 Task: In the event  named  Third Product Development Meeting, Set a range of dates when you can accept meetings  '7 Jul â€" 5 Aug 2023'. Select a duration of  15 min. Select working hours  	_x000D_
MON- SAT 9:00am â€" 5:00pm. Add time before or after your events  as 5 min. Set the frequency of available time slots for invitees as  10 min. Set the minimum notice period and maximum events allowed per day as  167 hours and 4. , logged in from the account softage.4@softage.net and add another guest for the event, softage.3@softage.net
Action: Mouse pressed left at (472, 210)
Screenshot: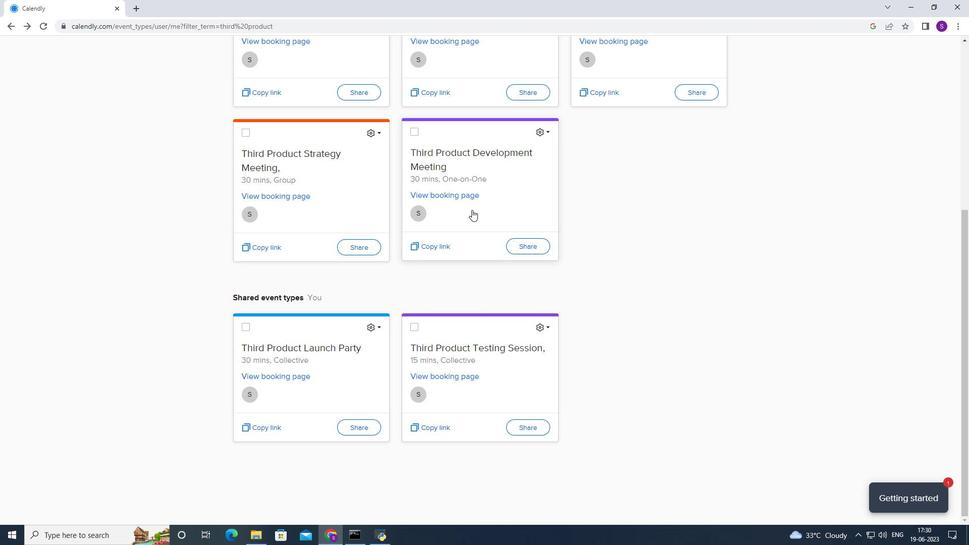 
Action: Mouse moved to (258, 287)
Screenshot: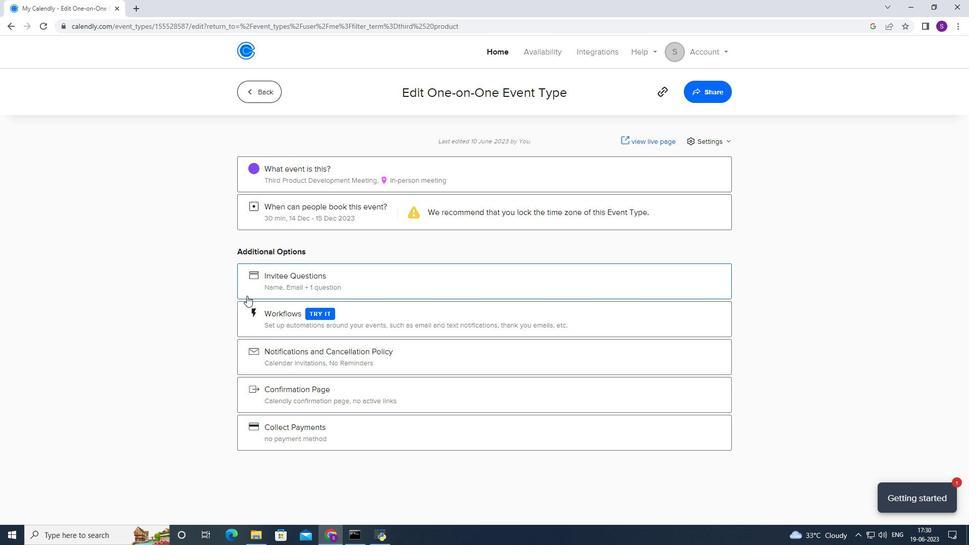 
Action: Mouse scrolled (258, 287) with delta (0, 0)
Screenshot: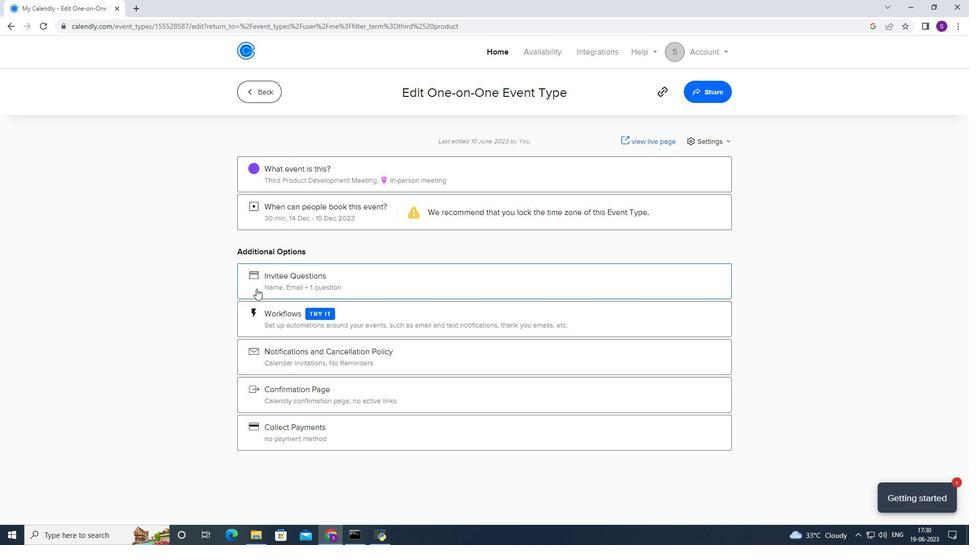 
Action: Mouse moved to (258, 287)
Screenshot: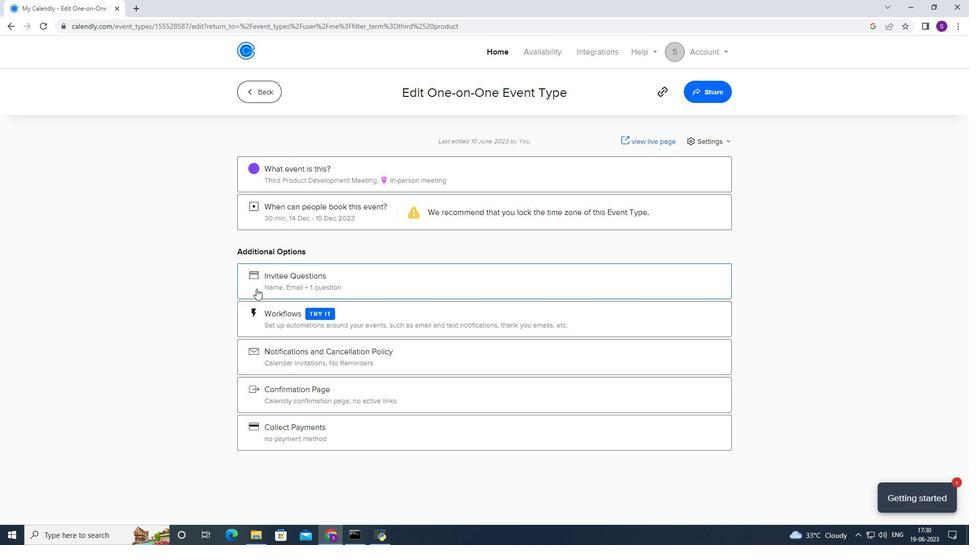 
Action: Mouse scrolled (258, 287) with delta (0, 0)
Screenshot: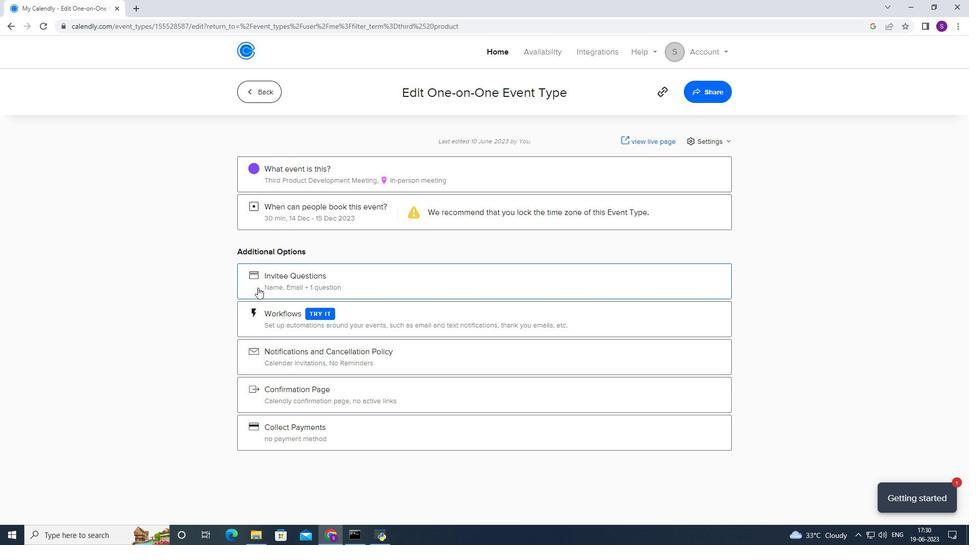 
Action: Mouse moved to (309, 213)
Screenshot: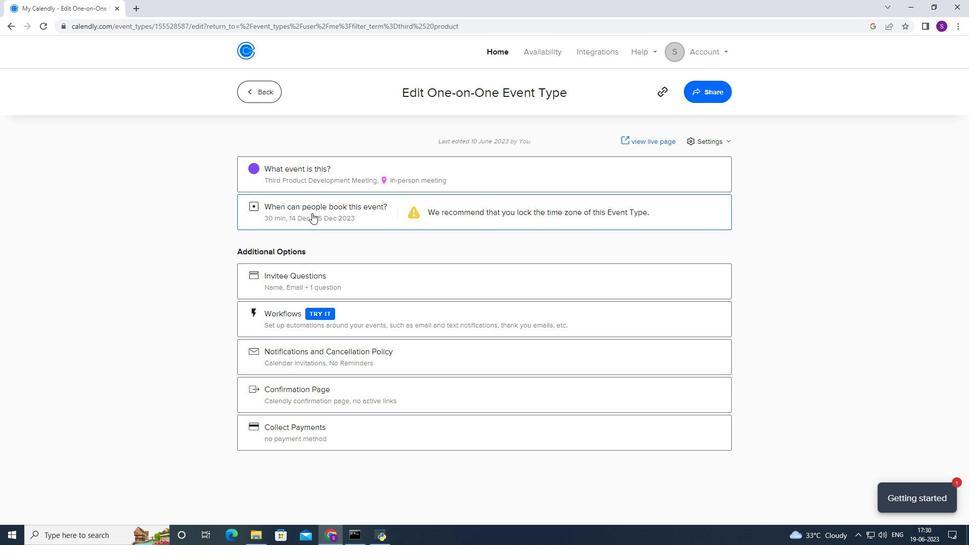 
Action: Mouse pressed left at (310, 213)
Screenshot: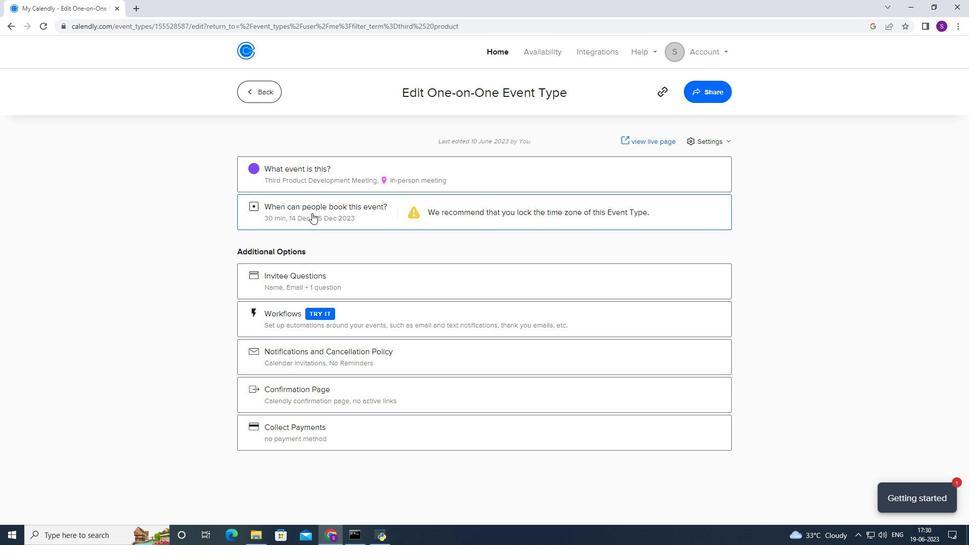 
Action: Mouse moved to (371, 343)
Screenshot: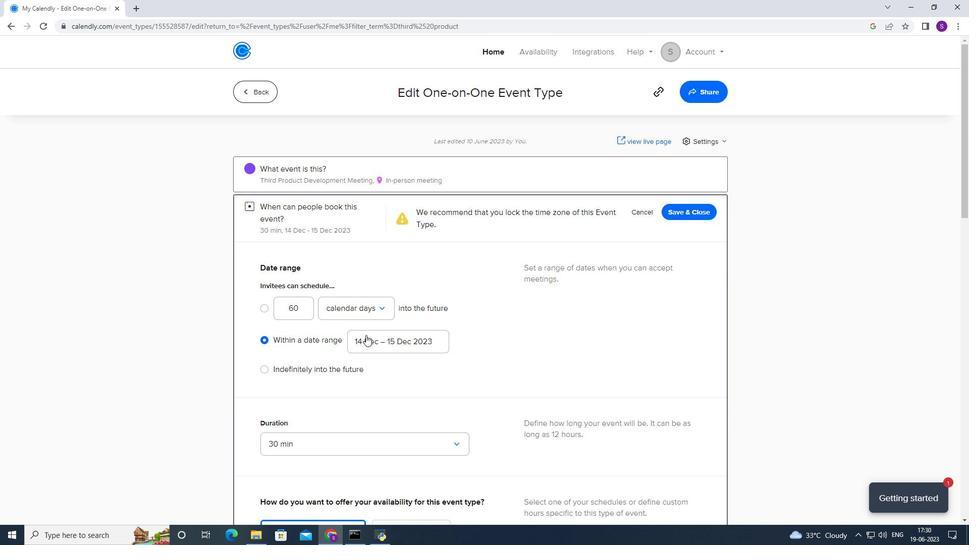 
Action: Mouse pressed left at (371, 343)
Screenshot: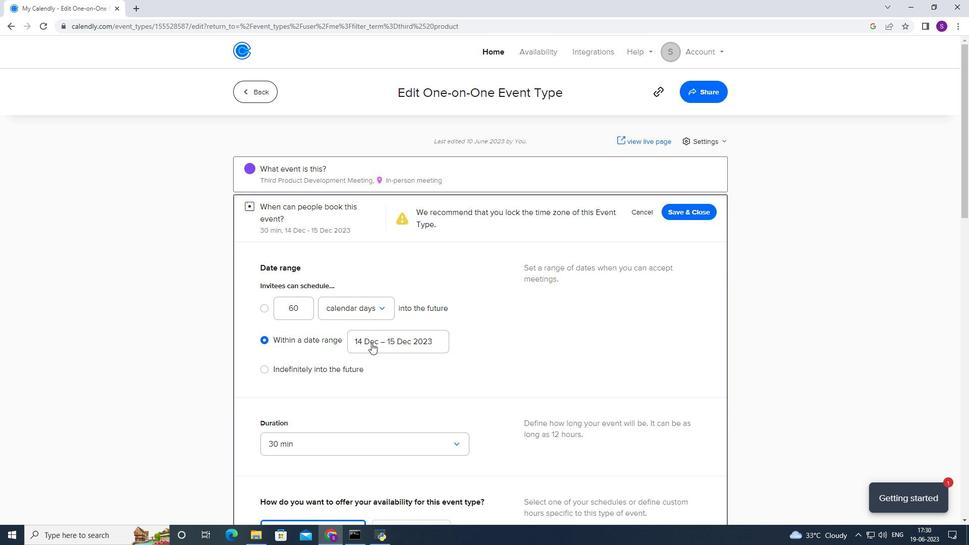 
Action: Mouse moved to (424, 157)
Screenshot: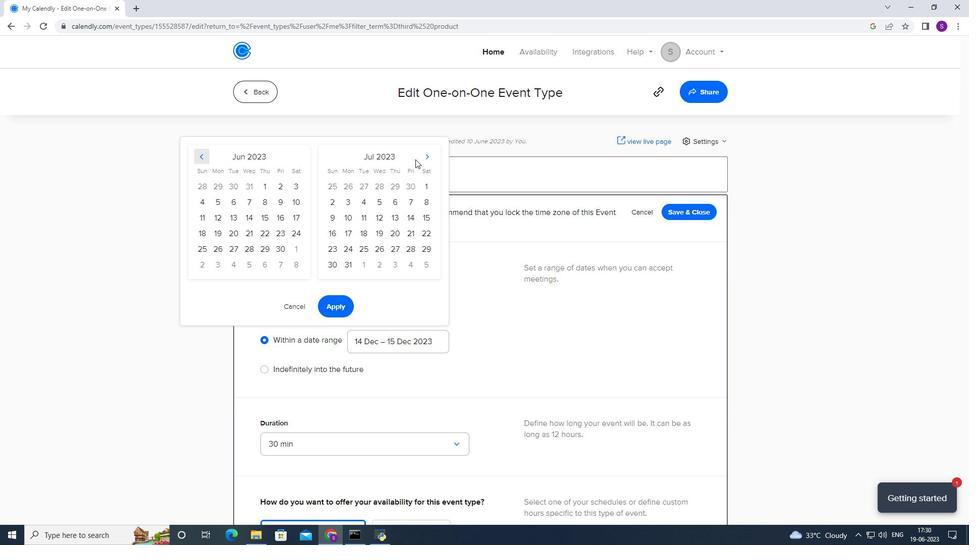 
Action: Mouse pressed left at (424, 157)
Screenshot: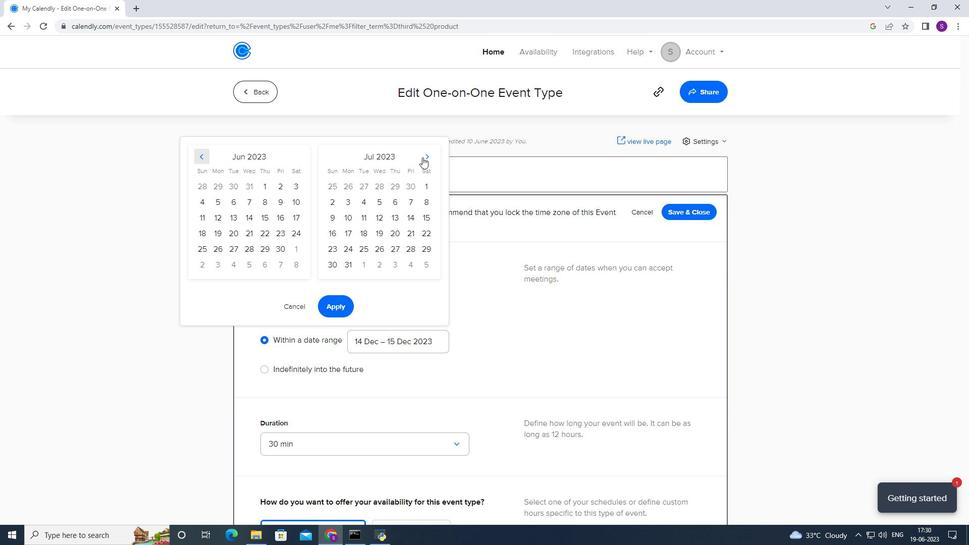 
Action: Mouse moved to (286, 204)
Screenshot: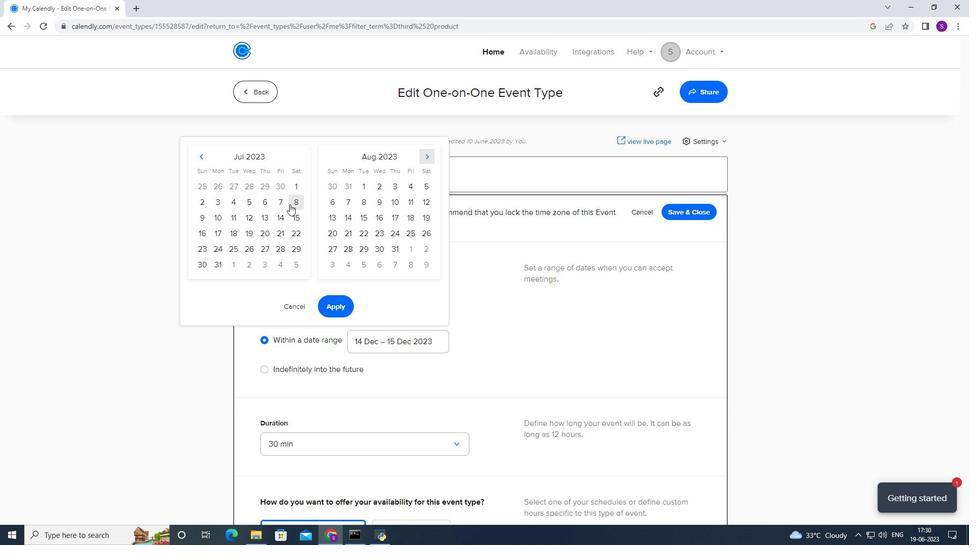 
Action: Mouse pressed left at (286, 204)
Screenshot: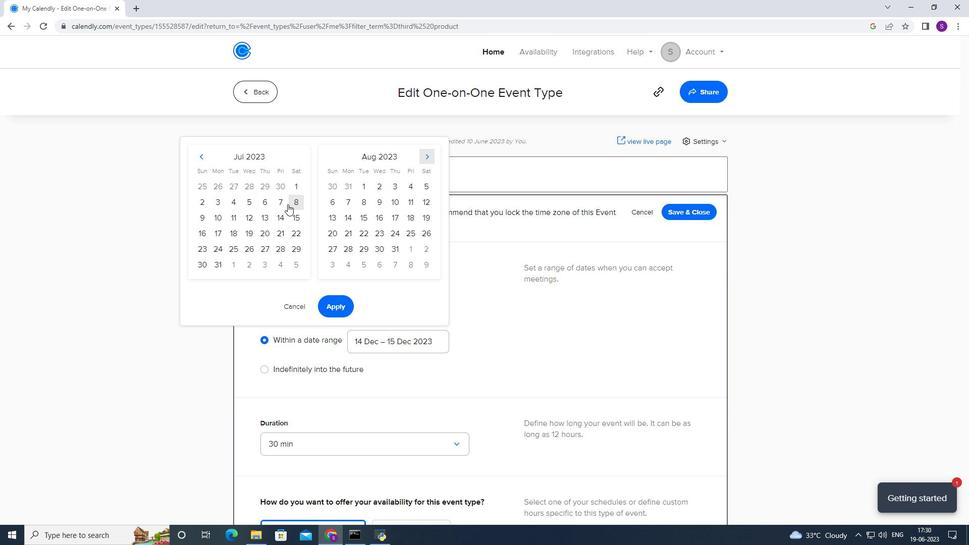 
Action: Mouse moved to (425, 182)
Screenshot: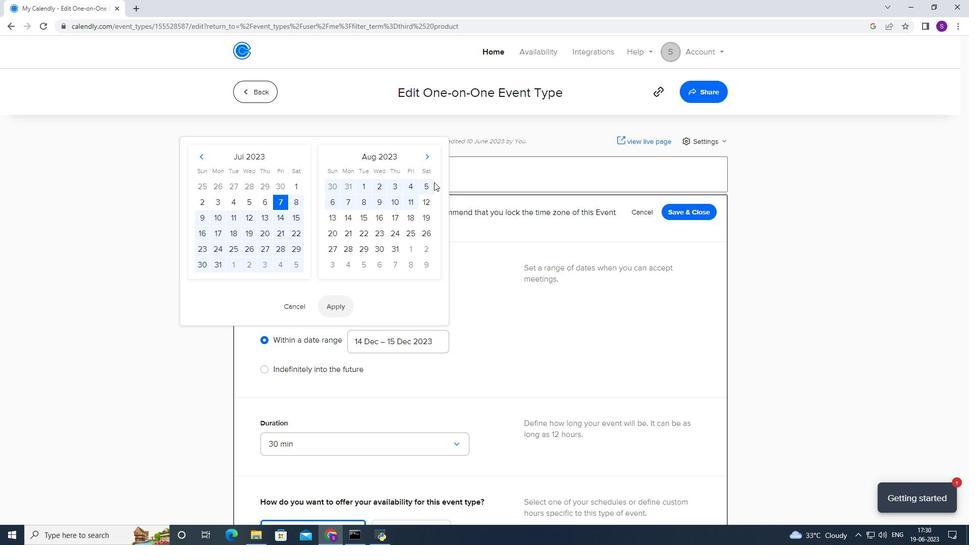
Action: Mouse pressed left at (425, 182)
Screenshot: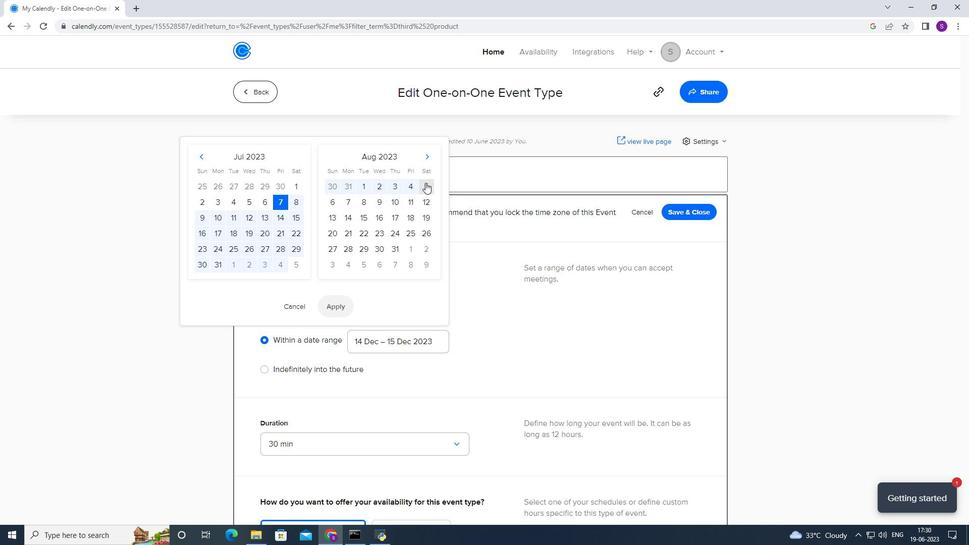 
Action: Mouse moved to (344, 298)
Screenshot: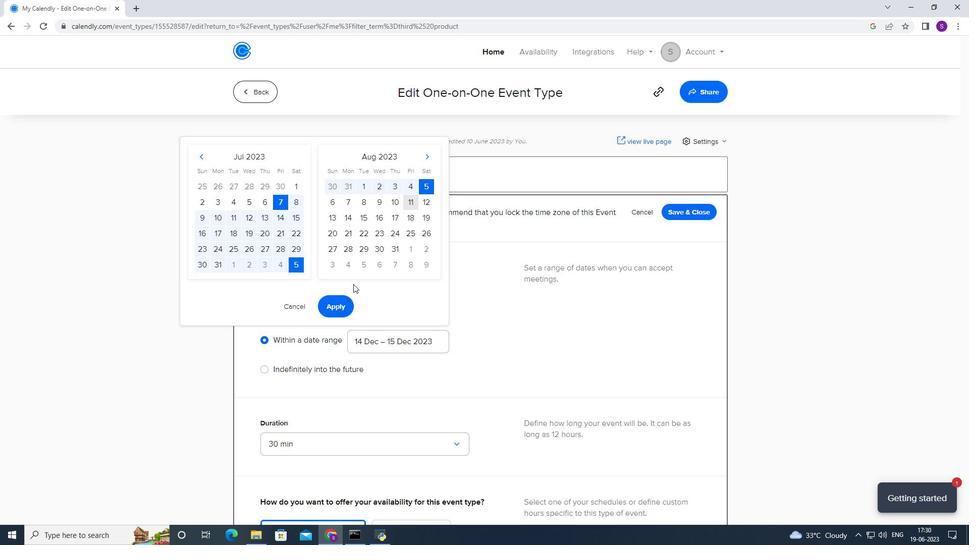 
Action: Mouse pressed left at (344, 298)
Screenshot: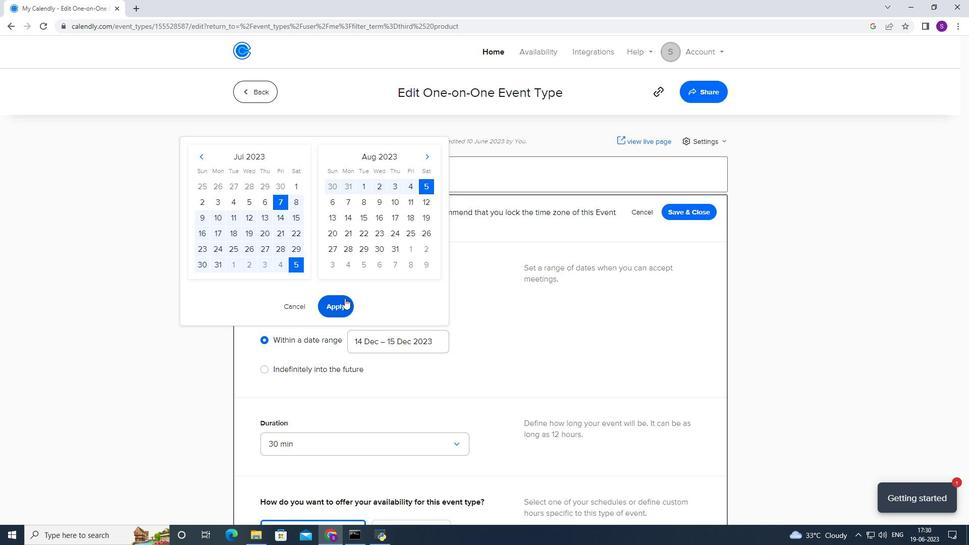 
Action: Mouse moved to (344, 298)
Screenshot: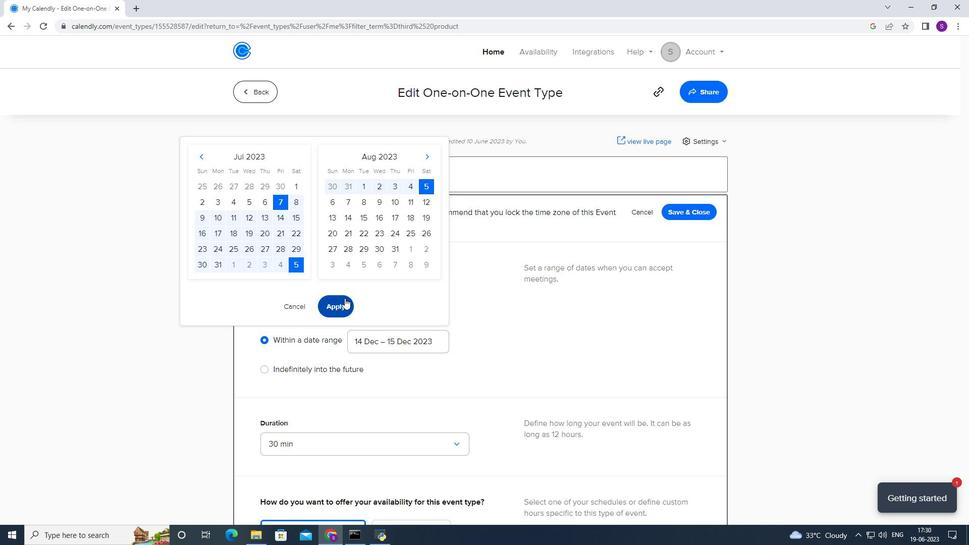 
Action: Mouse scrolled (344, 298) with delta (0, 0)
Screenshot: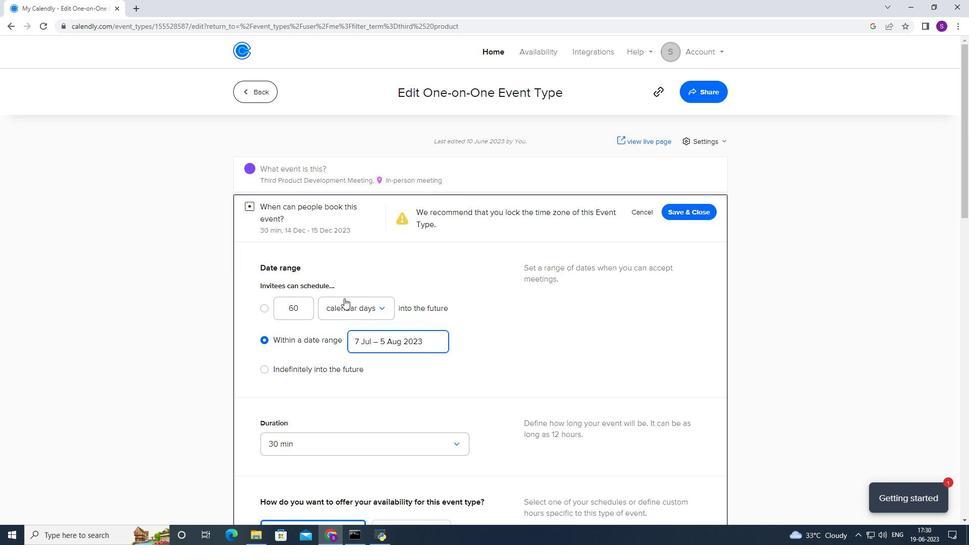 
Action: Mouse scrolled (344, 298) with delta (0, 0)
Screenshot: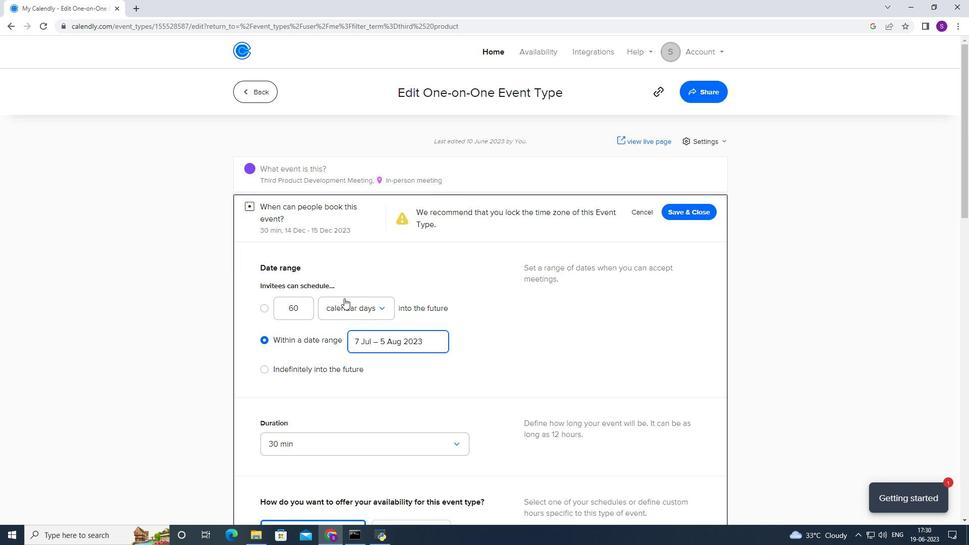 
Action: Mouse scrolled (344, 298) with delta (0, 0)
Screenshot: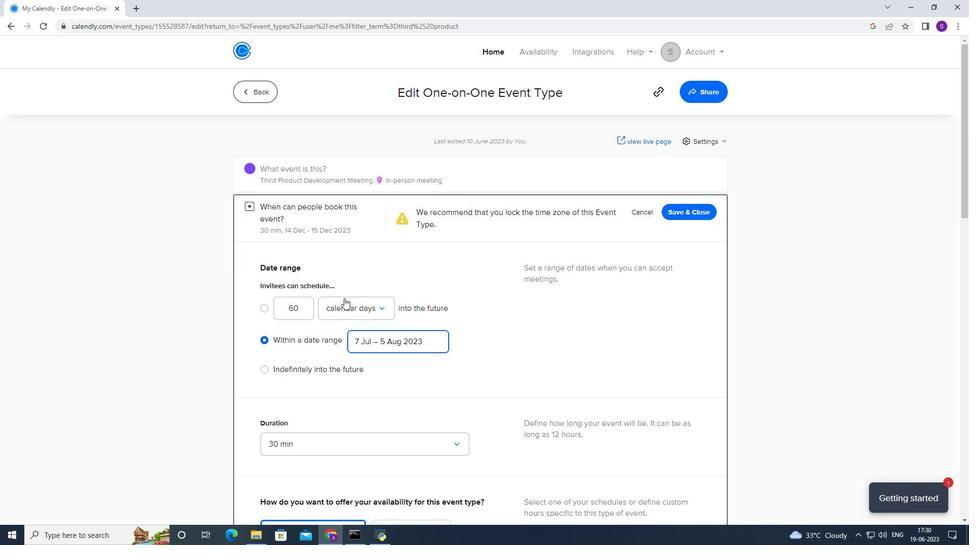 
Action: Mouse scrolled (344, 298) with delta (0, 0)
Screenshot: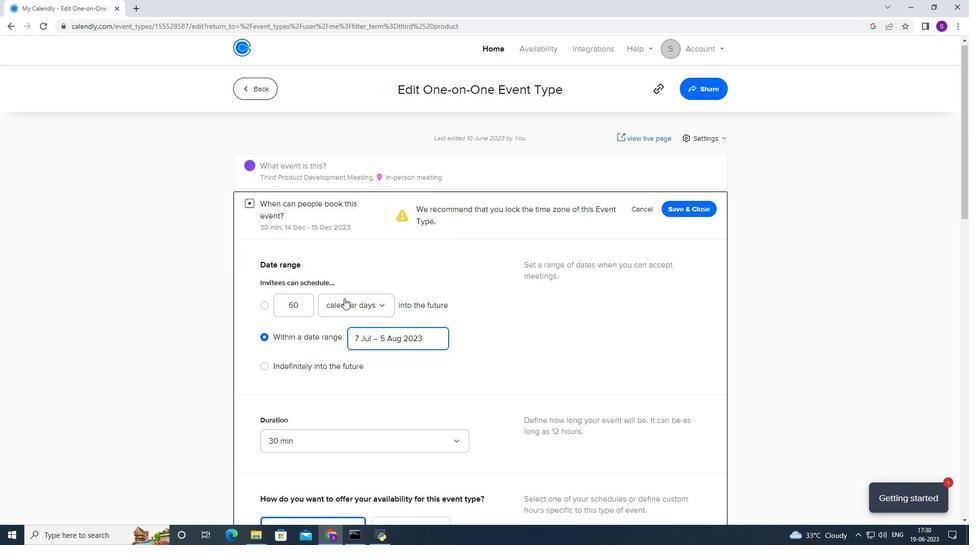 
Action: Mouse moved to (328, 239)
Screenshot: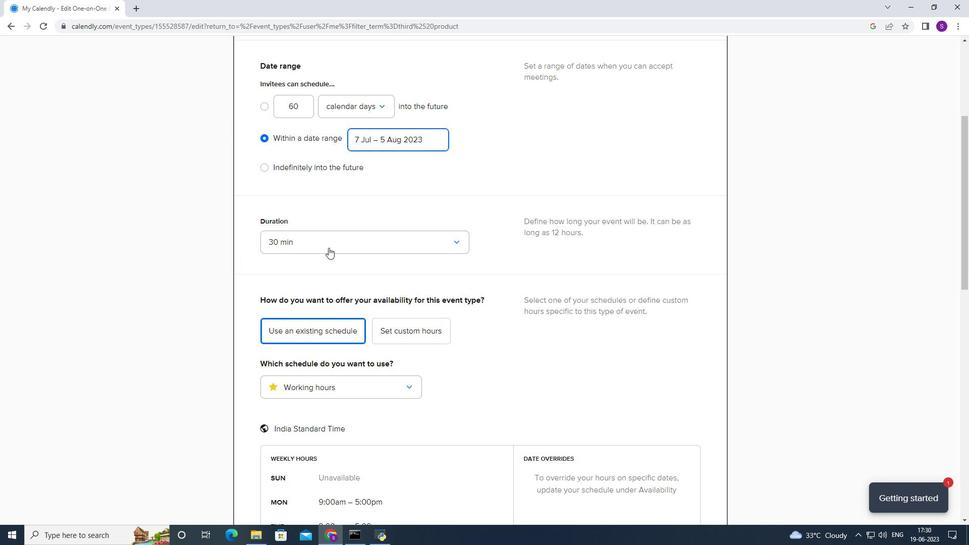 
Action: Mouse pressed left at (328, 239)
Screenshot: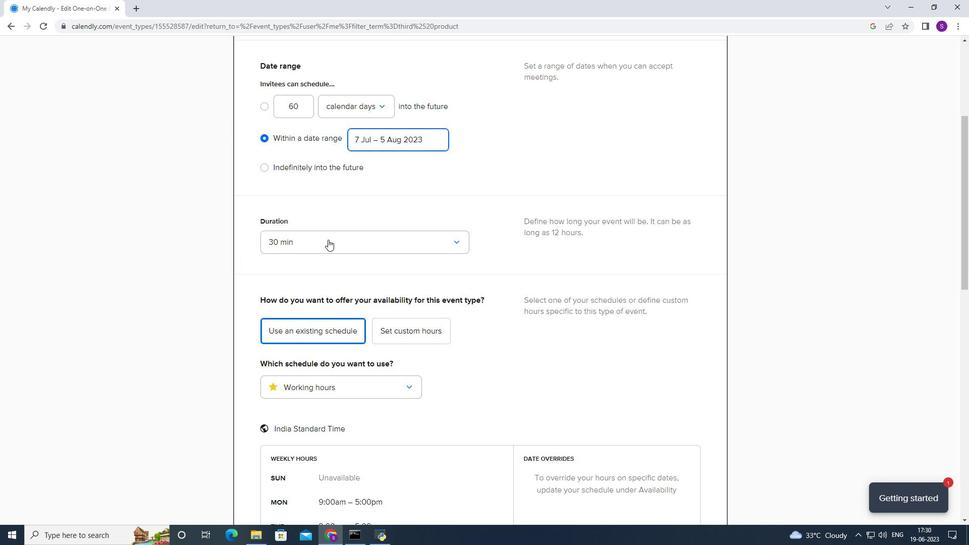 
Action: Mouse moved to (336, 274)
Screenshot: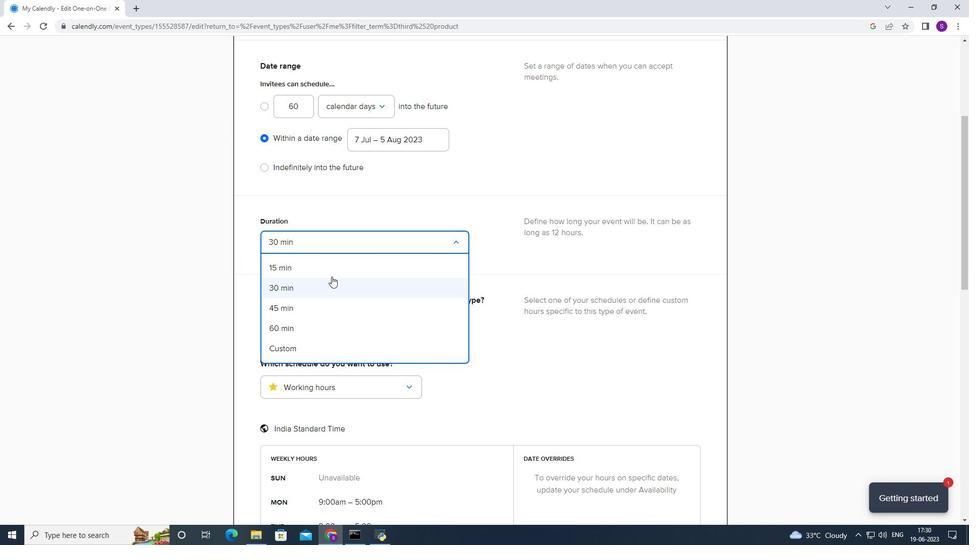 
Action: Mouse pressed left at (336, 274)
Screenshot: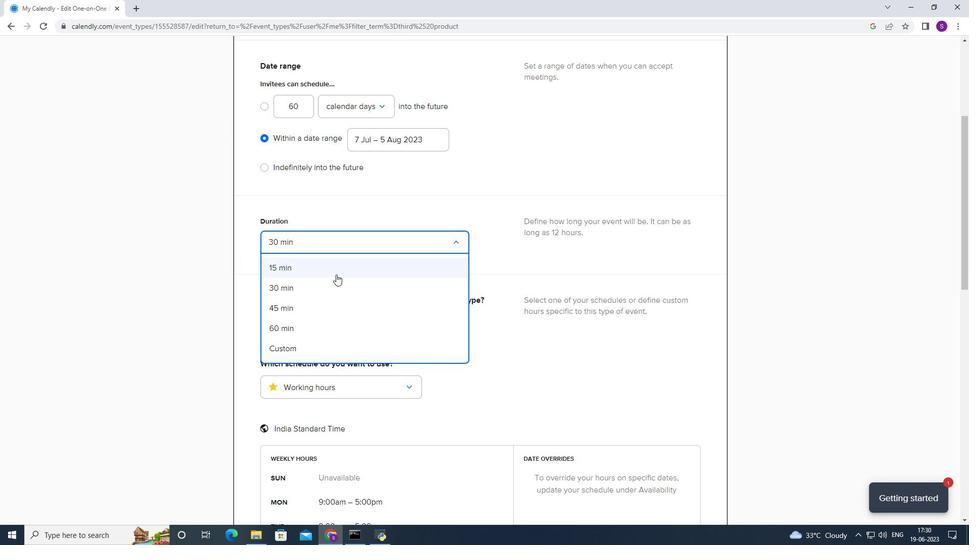 
Action: Mouse moved to (321, 298)
Screenshot: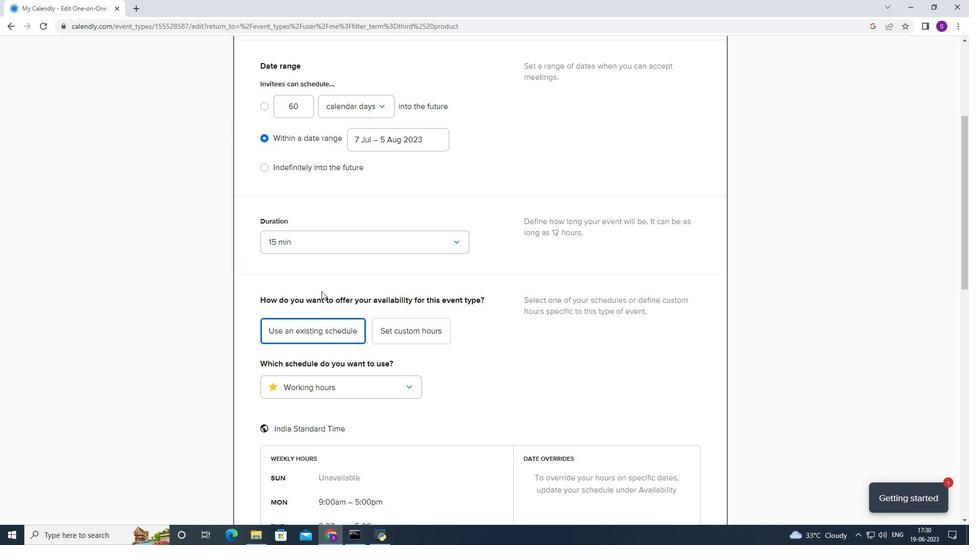 
Action: Mouse scrolled (321, 297) with delta (0, 0)
Screenshot: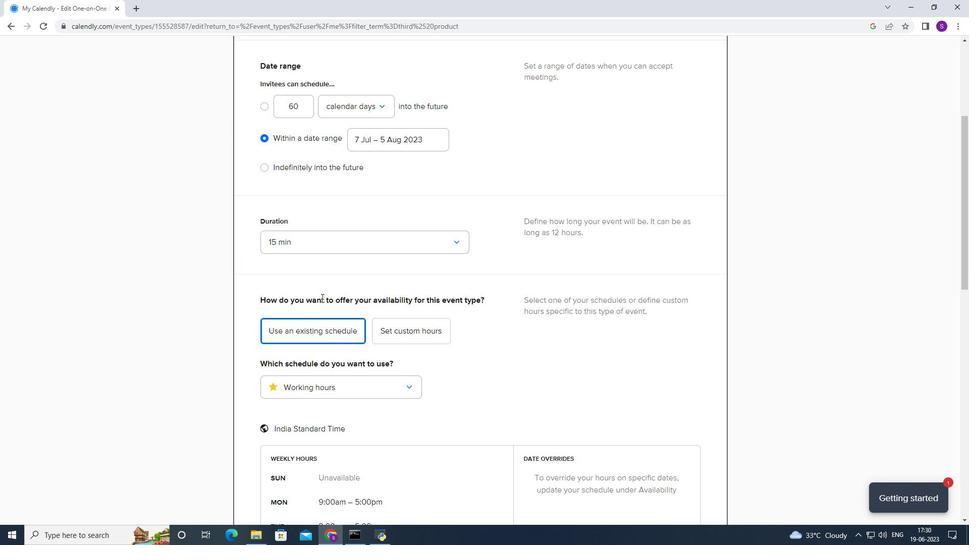 
Action: Mouse scrolled (321, 297) with delta (0, 0)
Screenshot: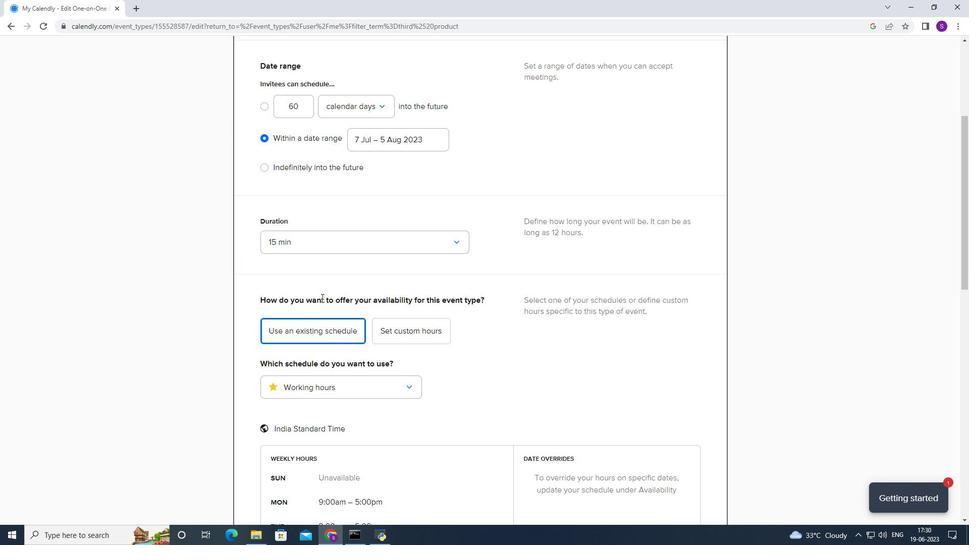 
Action: Mouse scrolled (321, 297) with delta (0, 0)
Screenshot: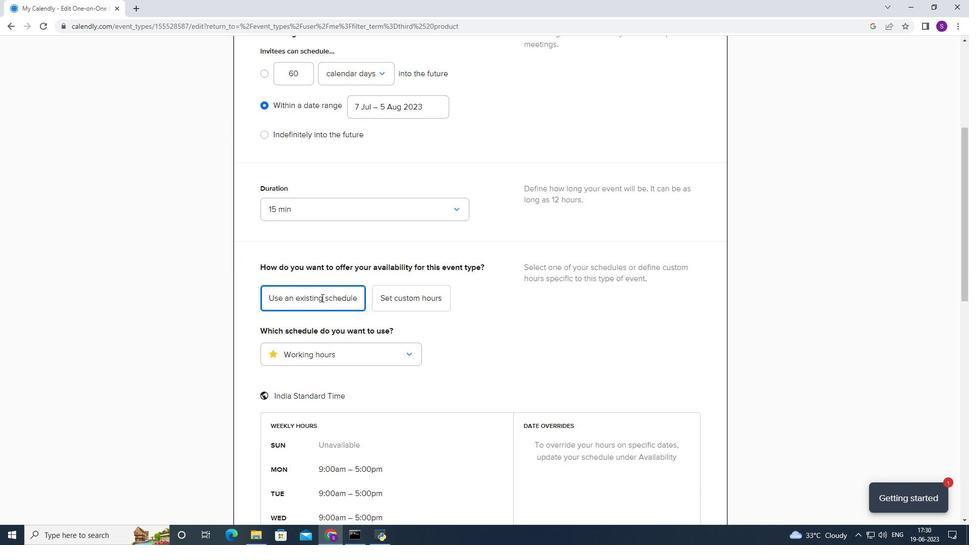
Action: Mouse moved to (321, 298)
Screenshot: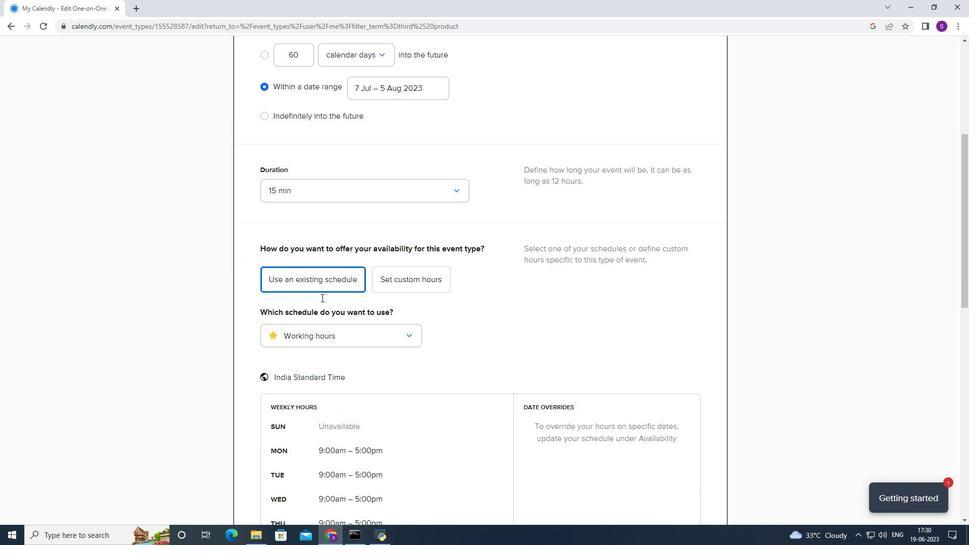 
Action: Mouse scrolled (321, 297) with delta (0, 0)
Screenshot: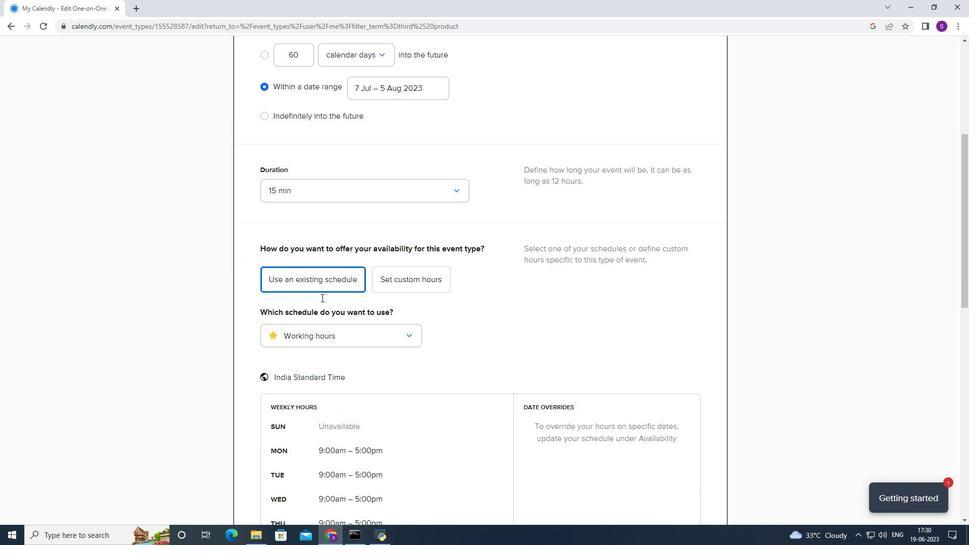 
Action: Mouse moved to (423, 123)
Screenshot: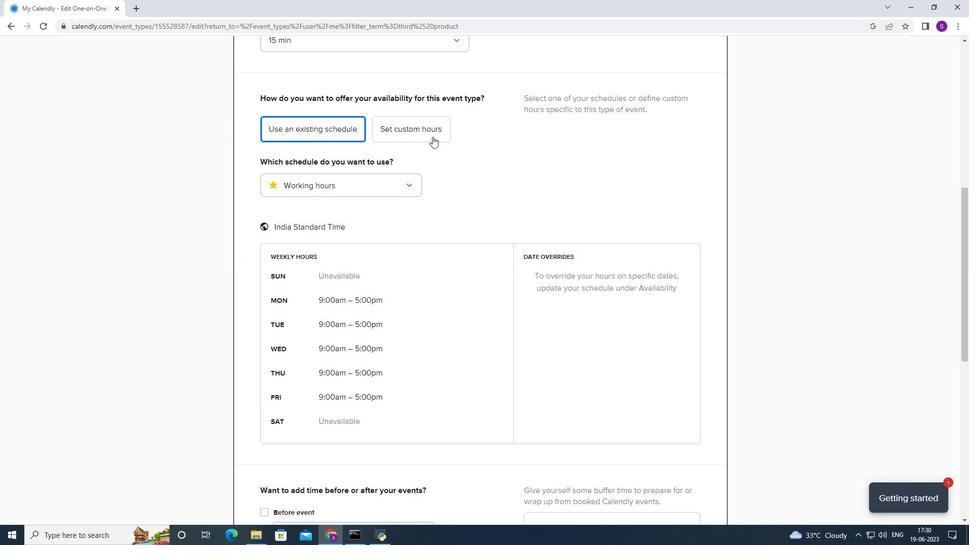 
Action: Mouse pressed left at (423, 123)
Screenshot: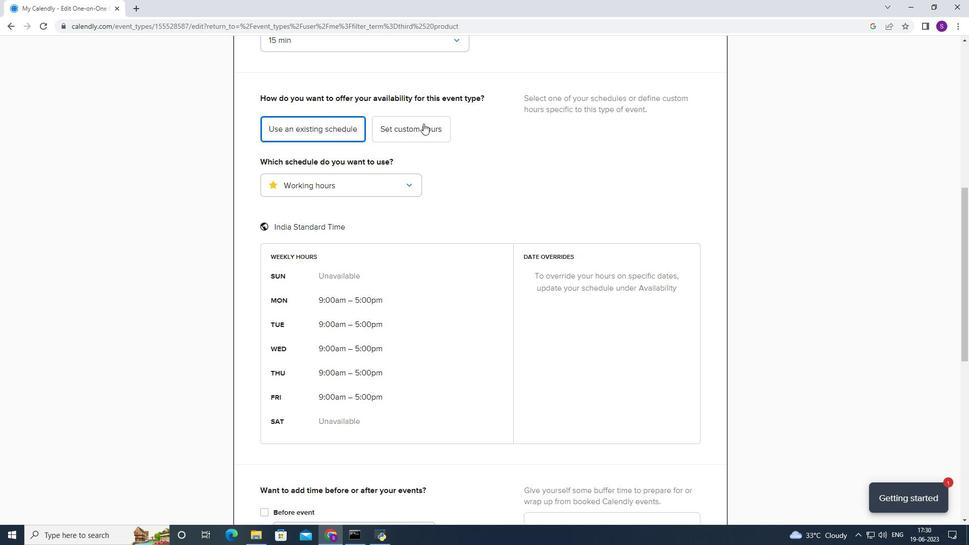 
Action: Mouse moved to (366, 230)
Screenshot: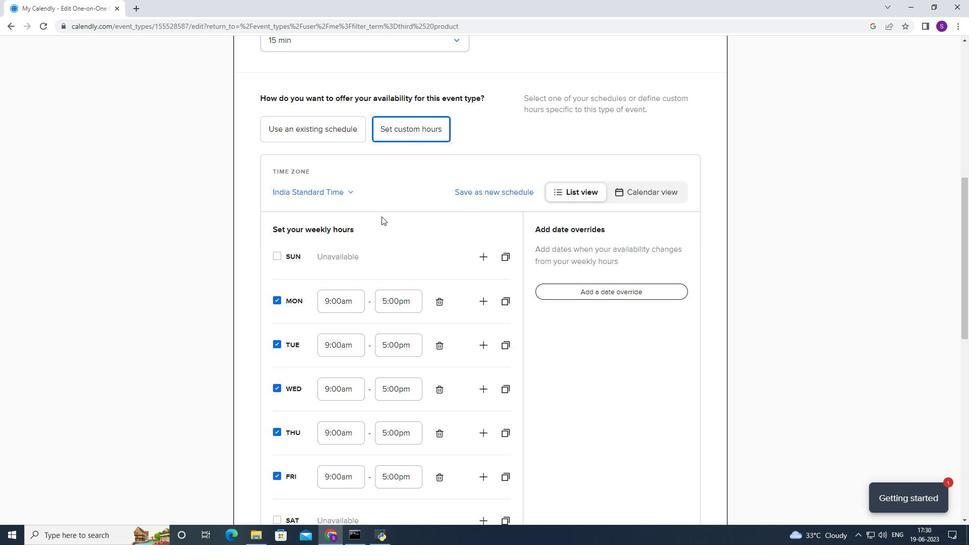 
Action: Mouse scrolled (366, 229) with delta (0, 0)
Screenshot: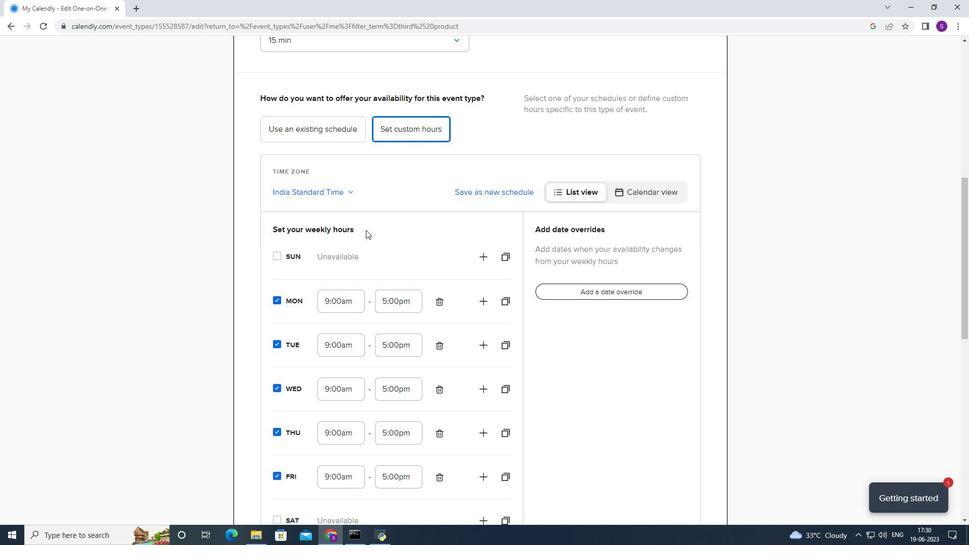 
Action: Mouse moved to (365, 230)
Screenshot: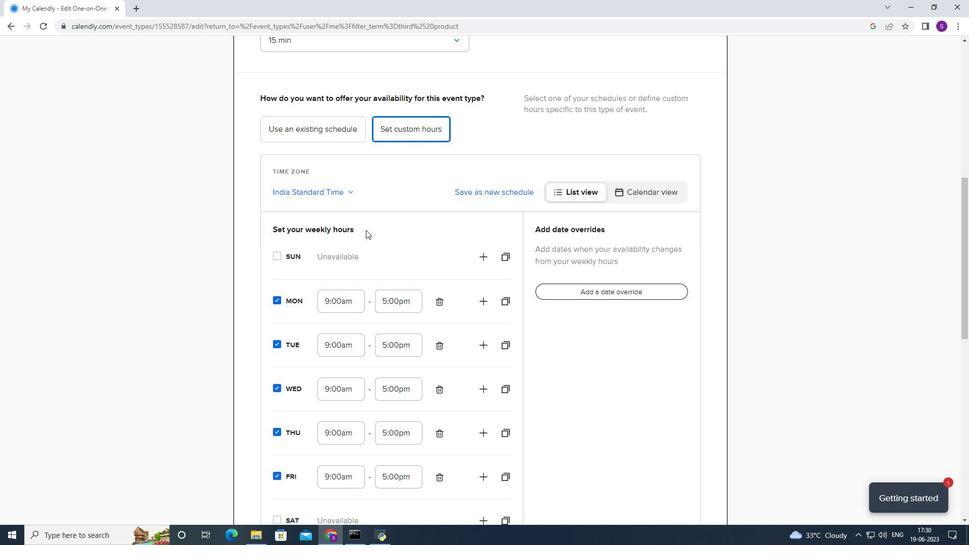 
Action: Mouse scrolled (365, 230) with delta (0, 0)
Screenshot: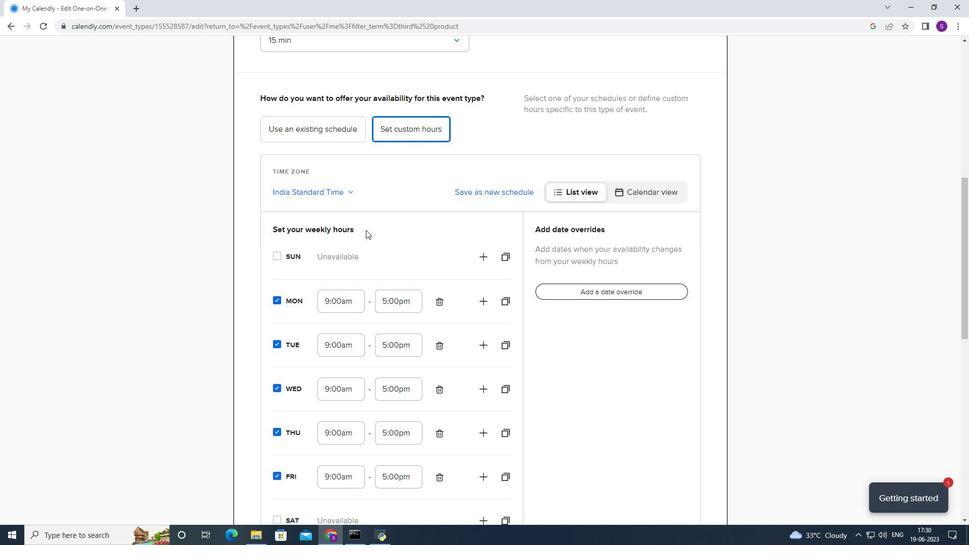 
Action: Mouse moved to (362, 231)
Screenshot: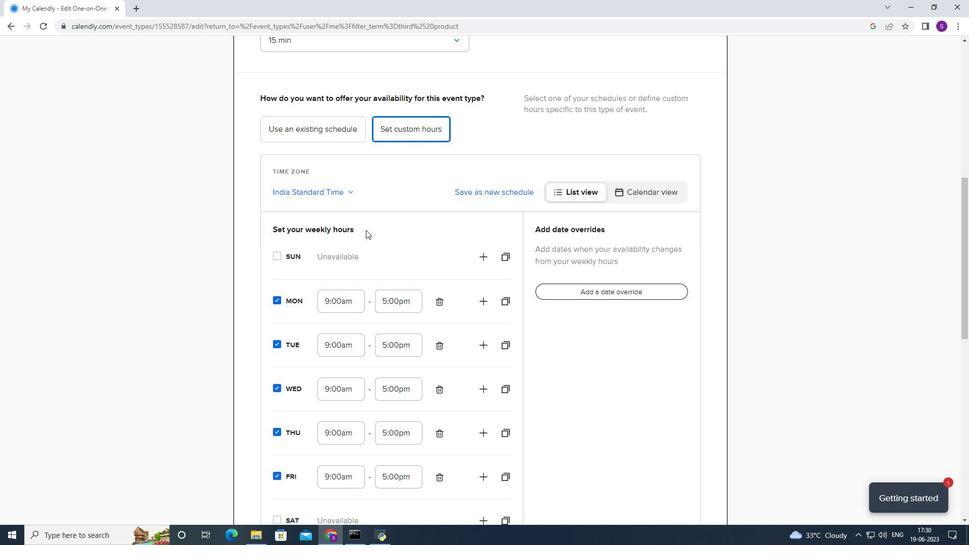 
Action: Mouse scrolled (362, 230) with delta (0, 0)
Screenshot: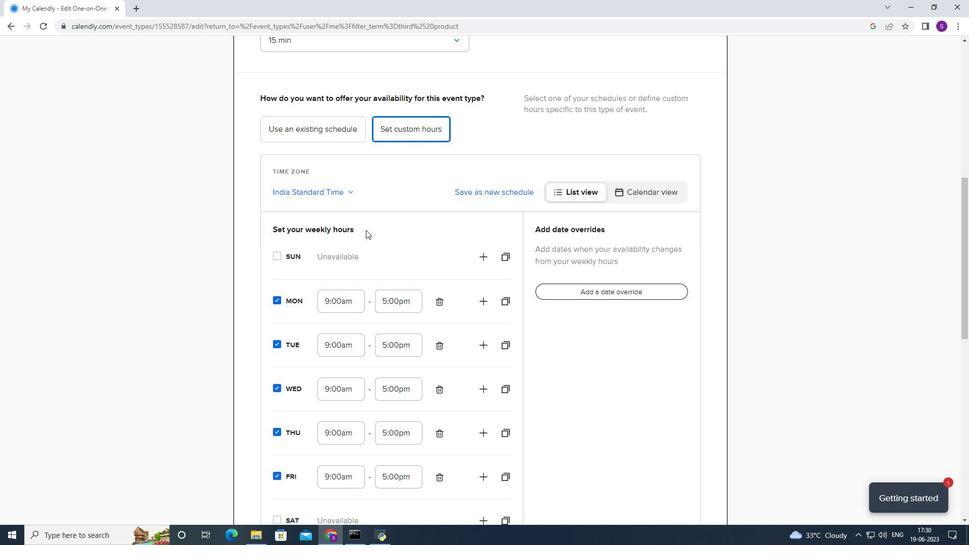 
Action: Mouse moved to (268, 367)
Screenshot: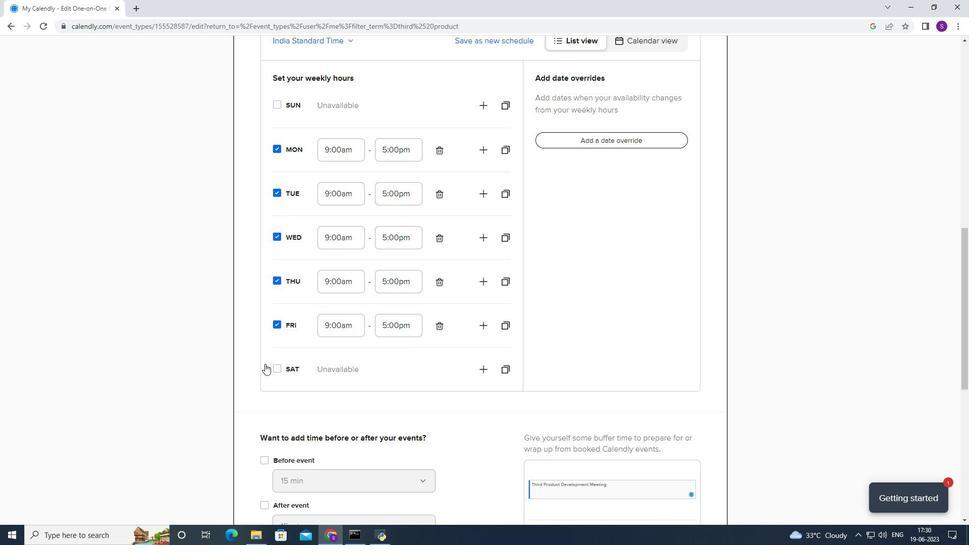 
Action: Mouse pressed left at (268, 367)
Screenshot: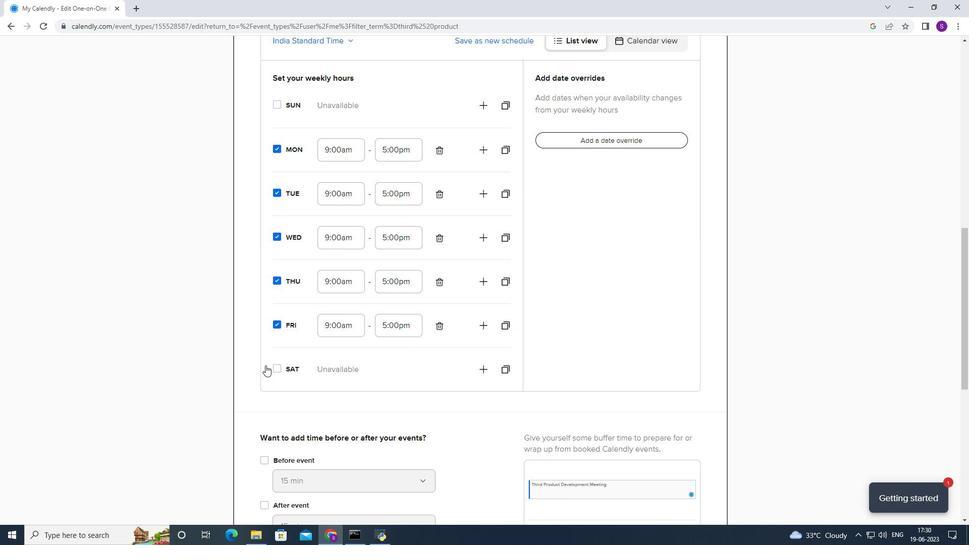 
Action: Mouse moved to (275, 364)
Screenshot: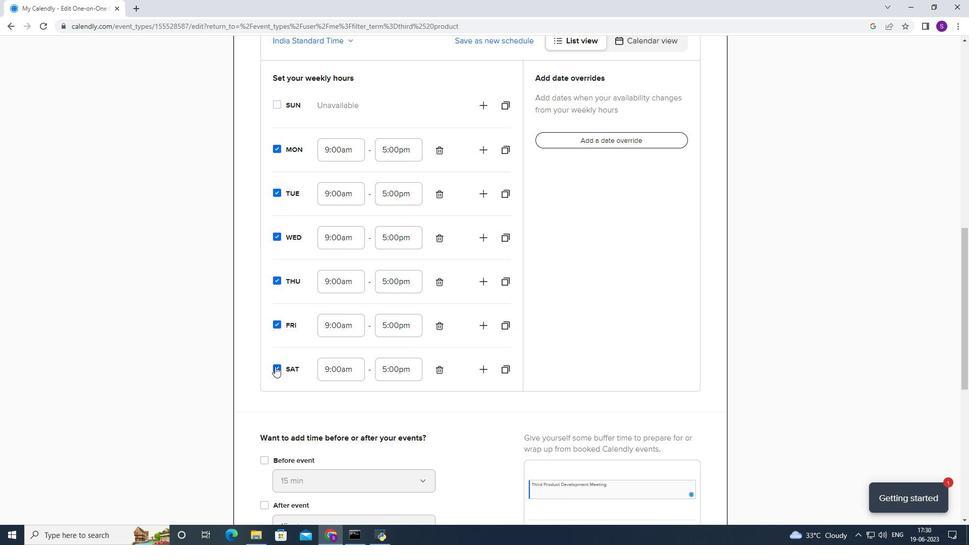 
Action: Mouse scrolled (275, 364) with delta (0, 0)
Screenshot: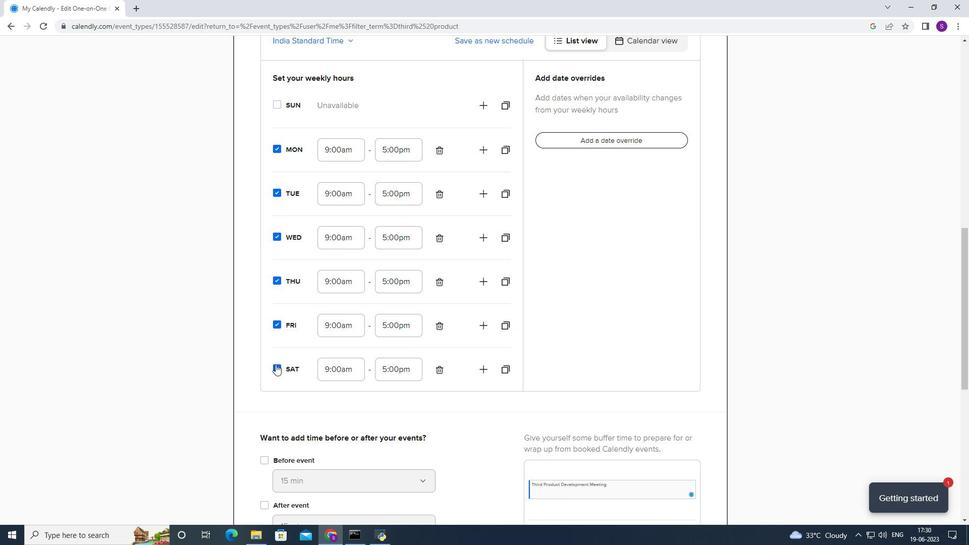
Action: Mouse scrolled (275, 364) with delta (0, 0)
Screenshot: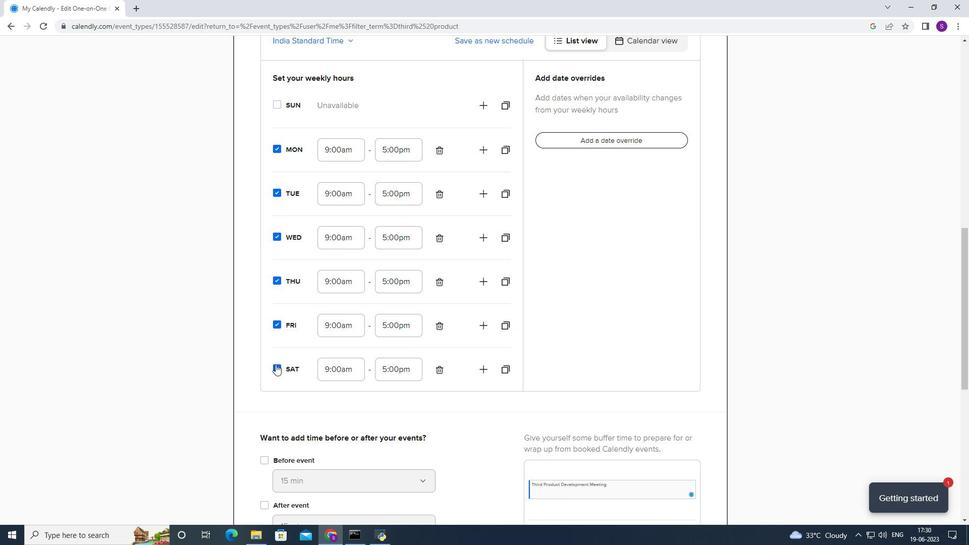 
Action: Mouse scrolled (275, 364) with delta (0, 0)
Screenshot: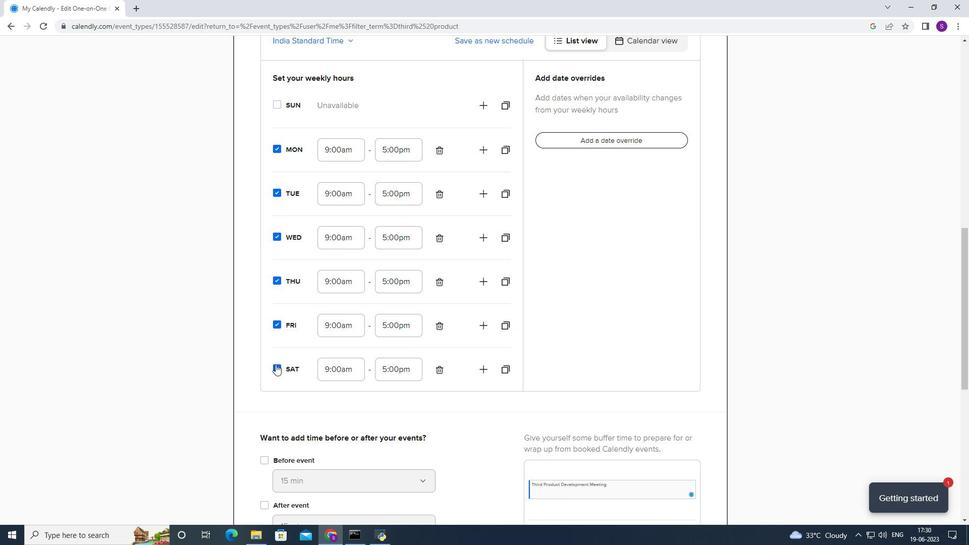 
Action: Mouse scrolled (275, 364) with delta (0, 0)
Screenshot: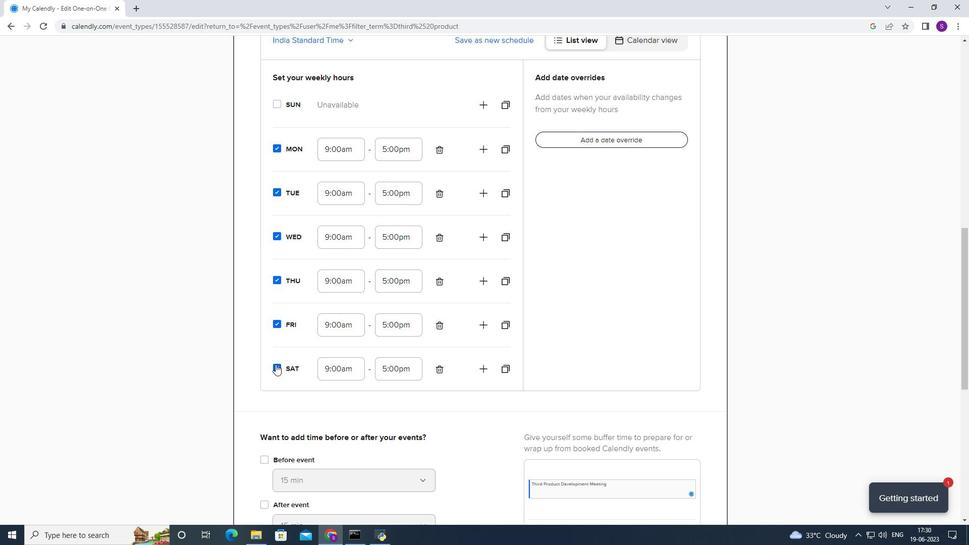 
Action: Mouse moved to (277, 256)
Screenshot: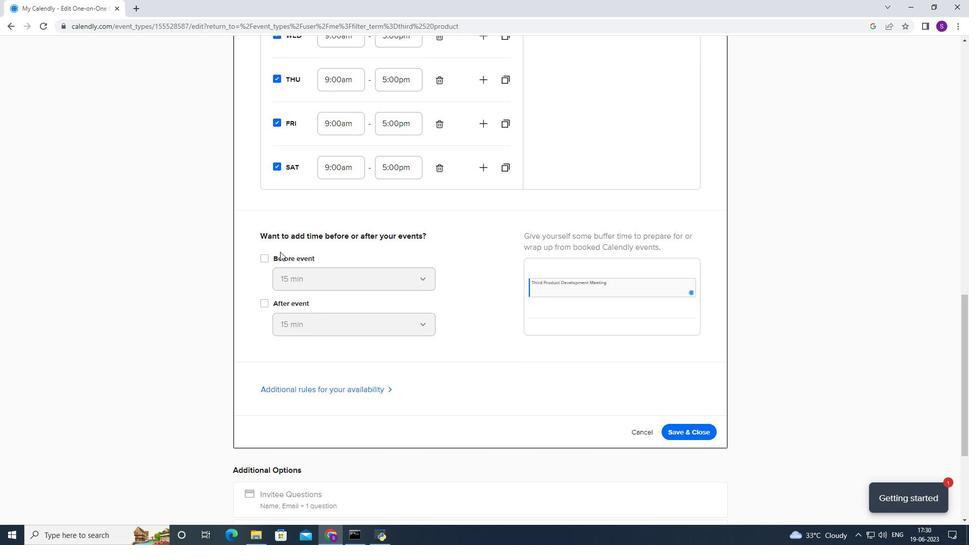 
Action: Mouse pressed left at (277, 256)
Screenshot: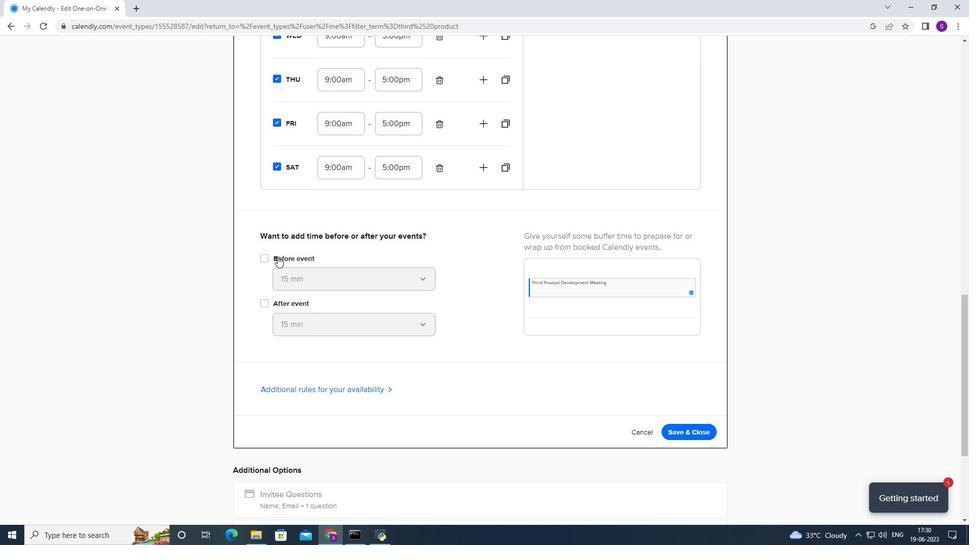 
Action: Mouse moved to (313, 286)
Screenshot: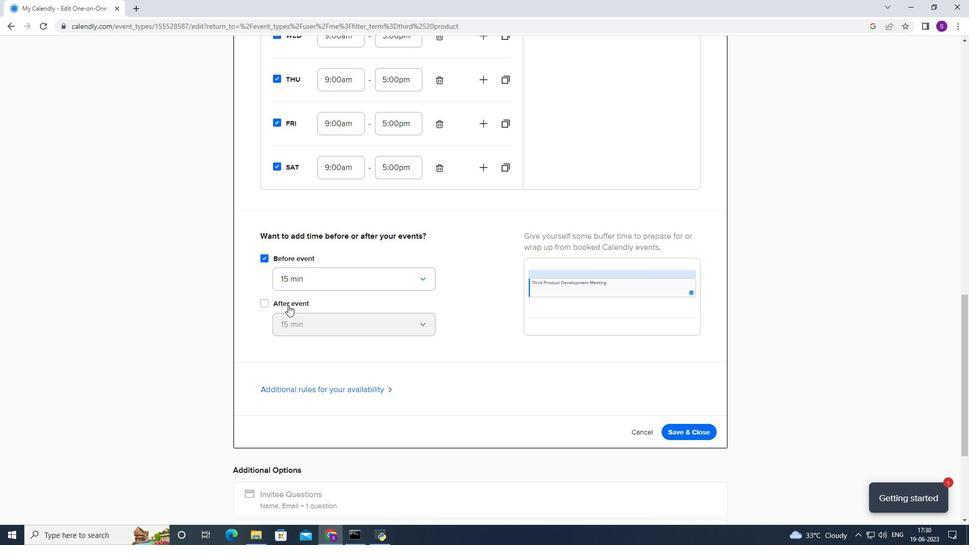 
Action: Mouse pressed left at (313, 286)
Screenshot: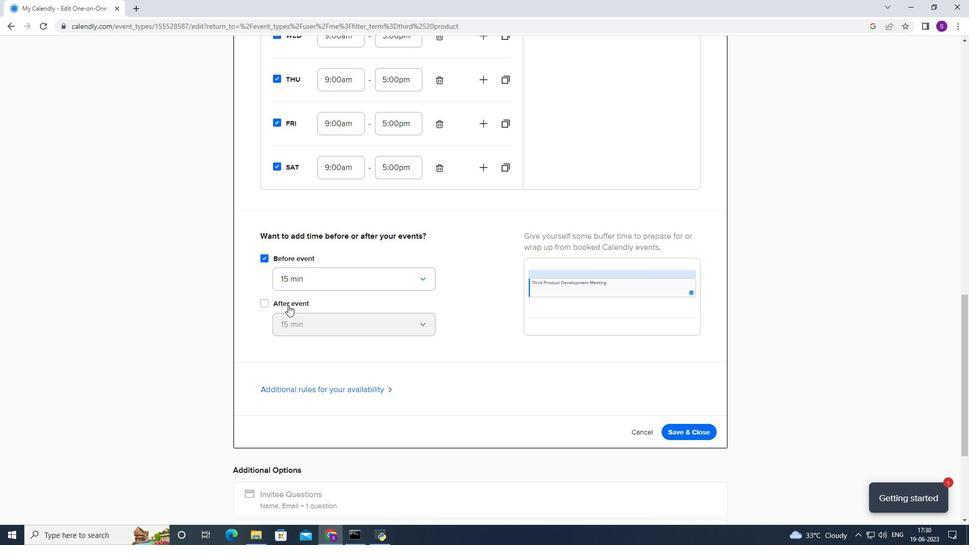 
Action: Mouse moved to (311, 302)
Screenshot: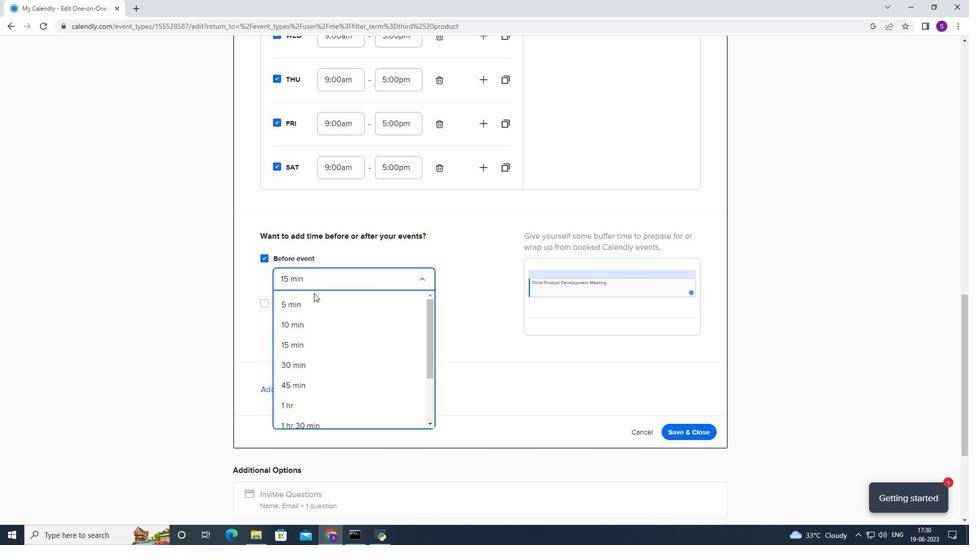 
Action: Mouse pressed left at (311, 302)
Screenshot: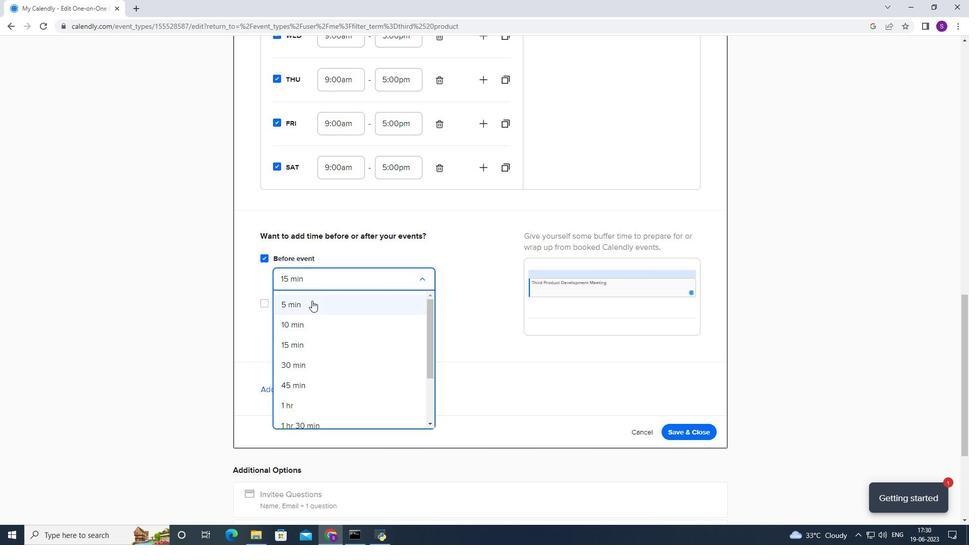 
Action: Mouse moved to (287, 306)
Screenshot: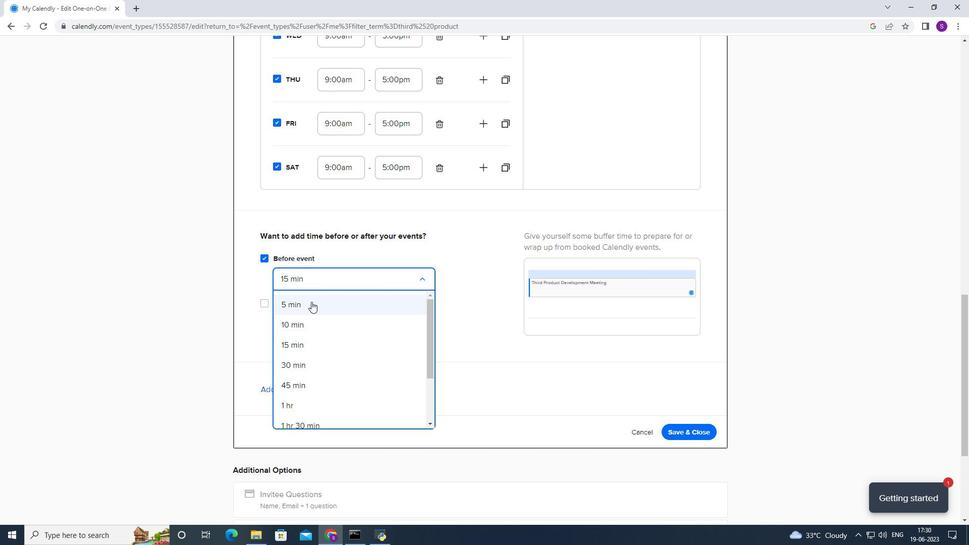 
Action: Mouse pressed left at (287, 306)
Screenshot: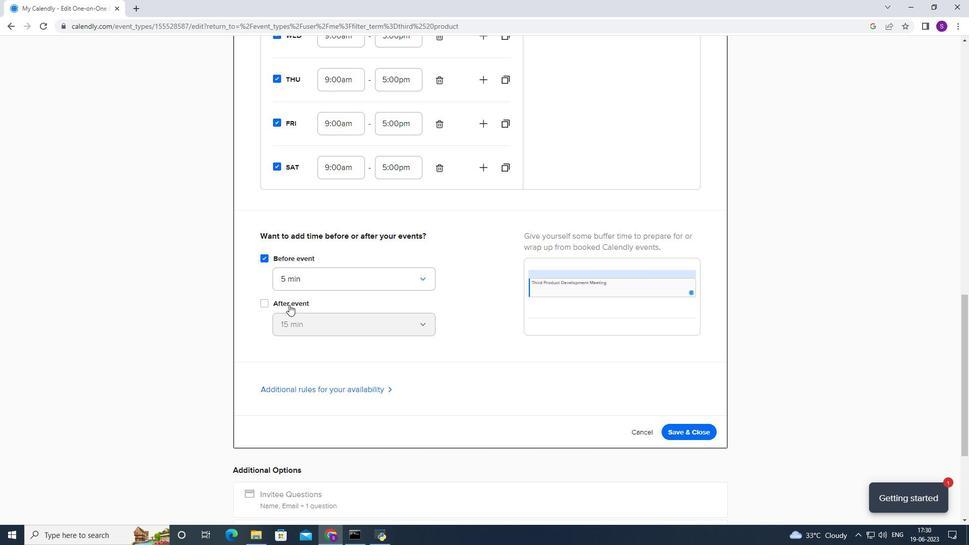 
Action: Mouse moved to (300, 321)
Screenshot: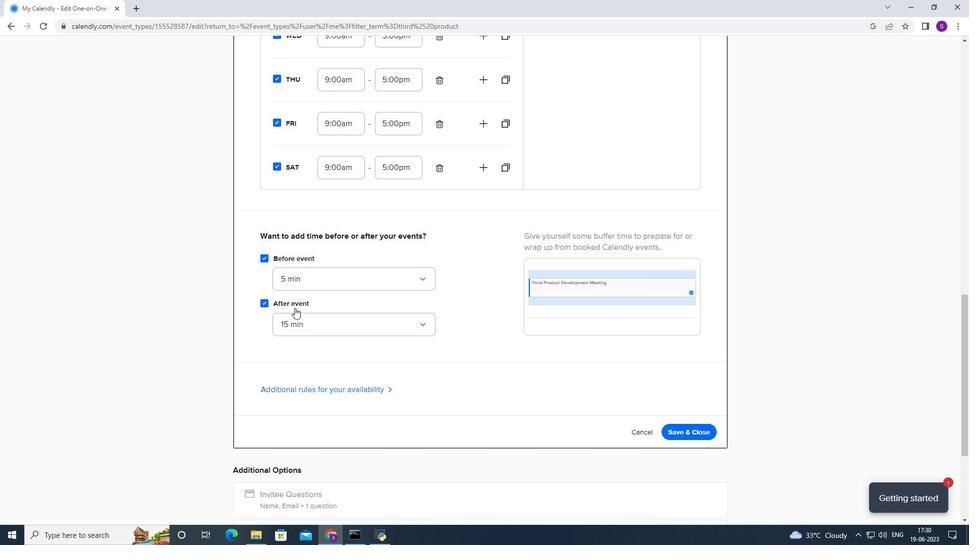 
Action: Mouse pressed left at (300, 321)
Screenshot: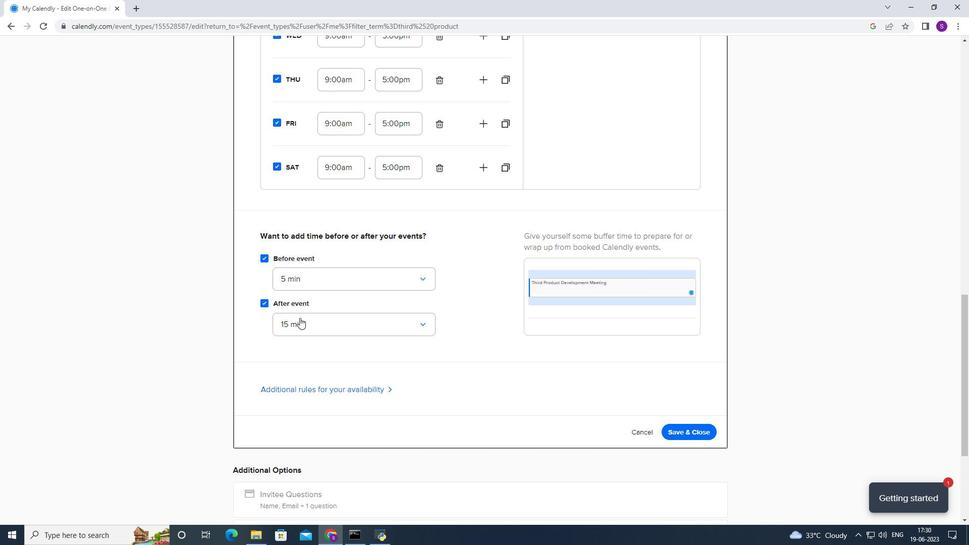 
Action: Mouse moved to (300, 334)
Screenshot: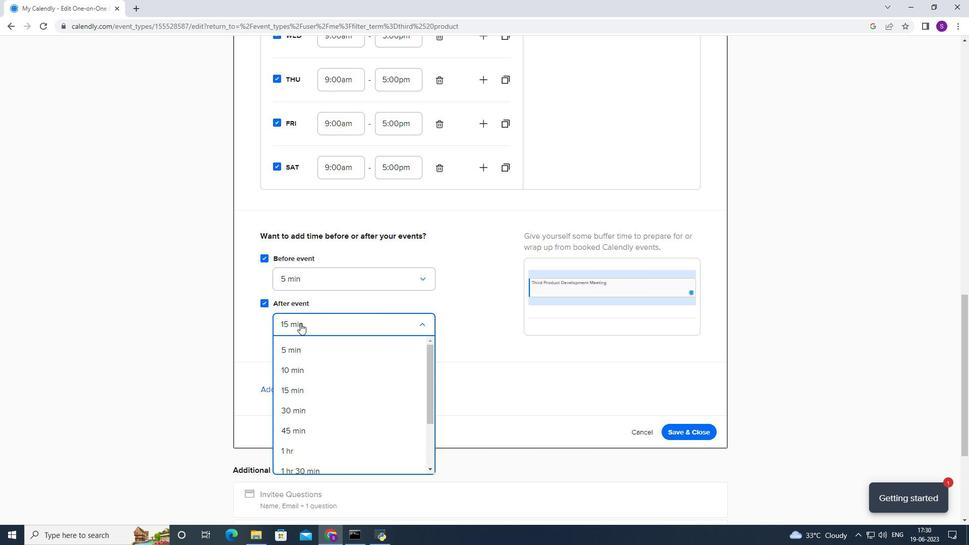 
Action: Mouse pressed left at (300, 334)
Screenshot: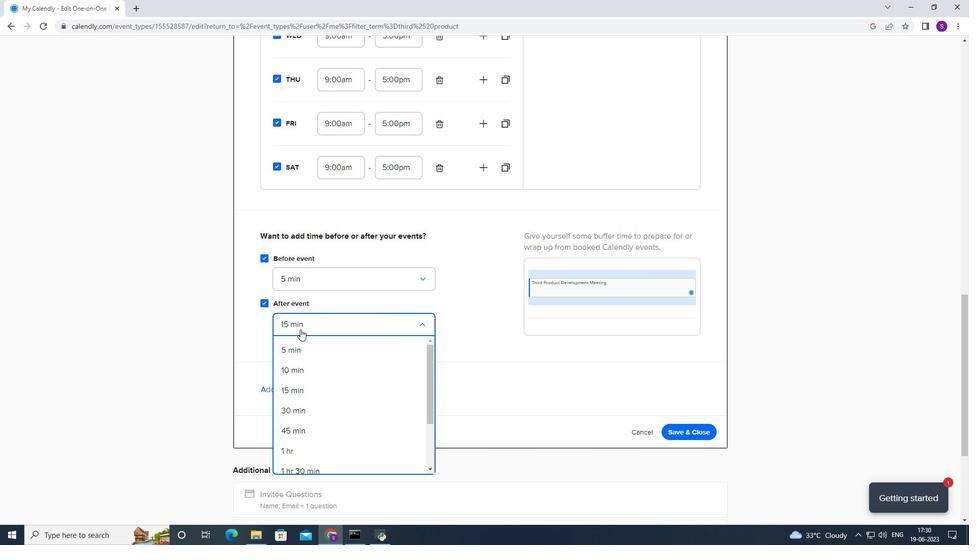 
Action: Mouse moved to (293, 348)
Screenshot: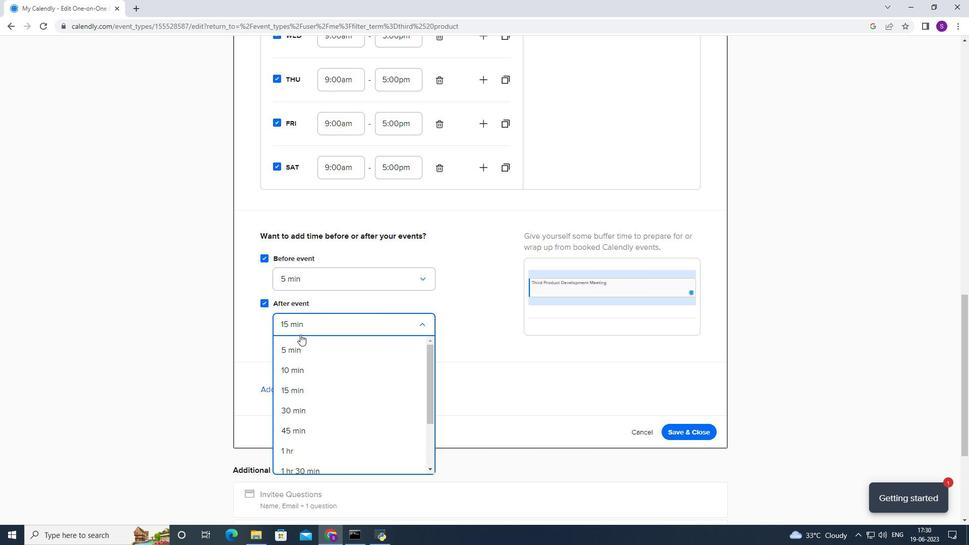 
Action: Mouse pressed left at (293, 348)
Screenshot: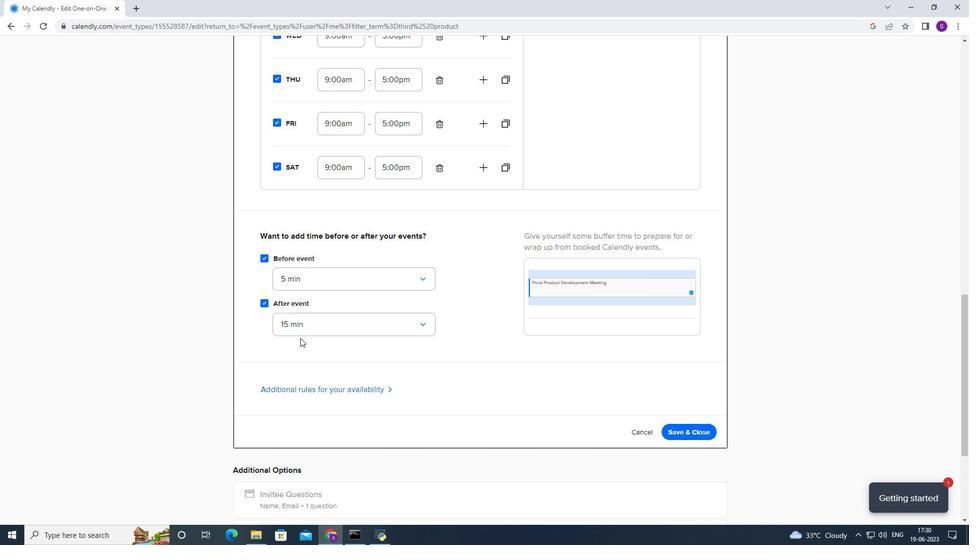 
Action: Mouse moved to (300, 318)
Screenshot: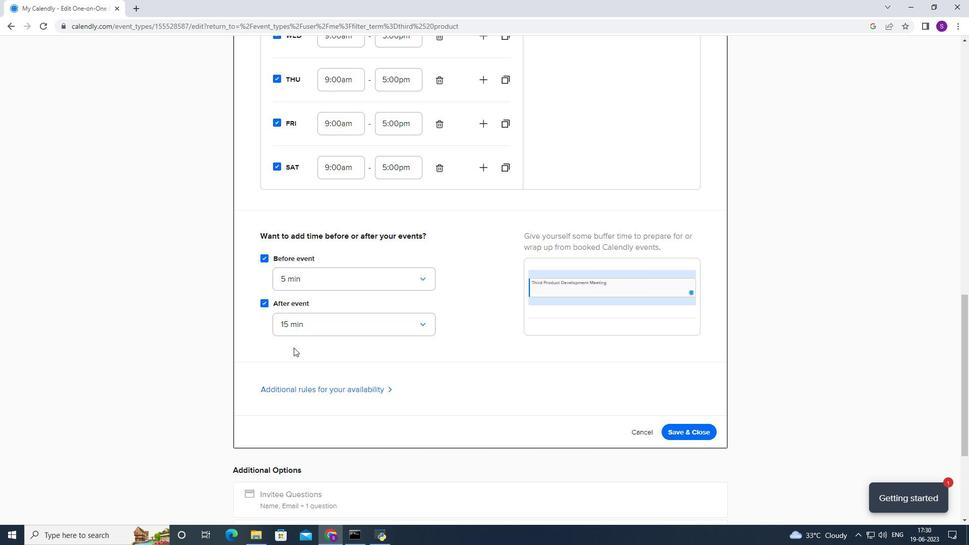
Action: Mouse pressed left at (300, 318)
Screenshot: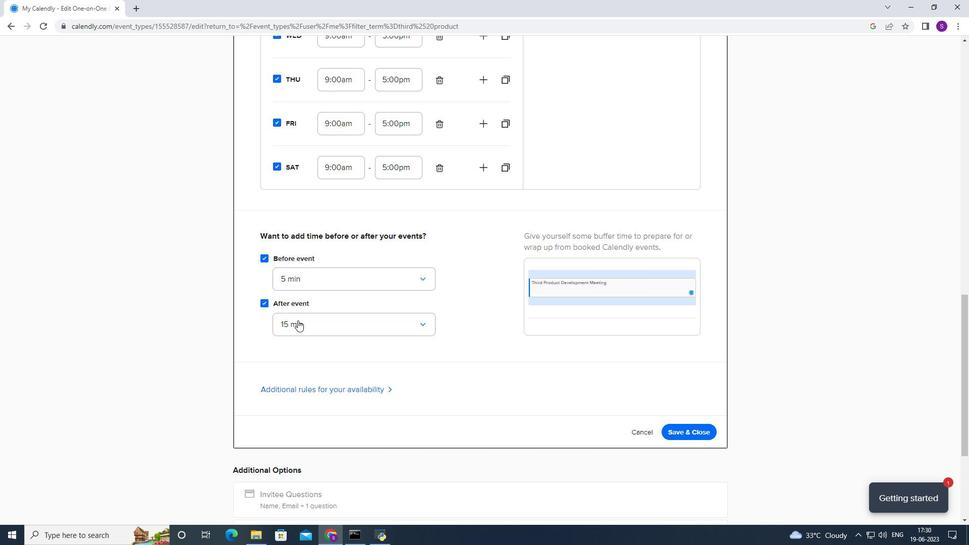 
Action: Mouse moved to (289, 338)
Screenshot: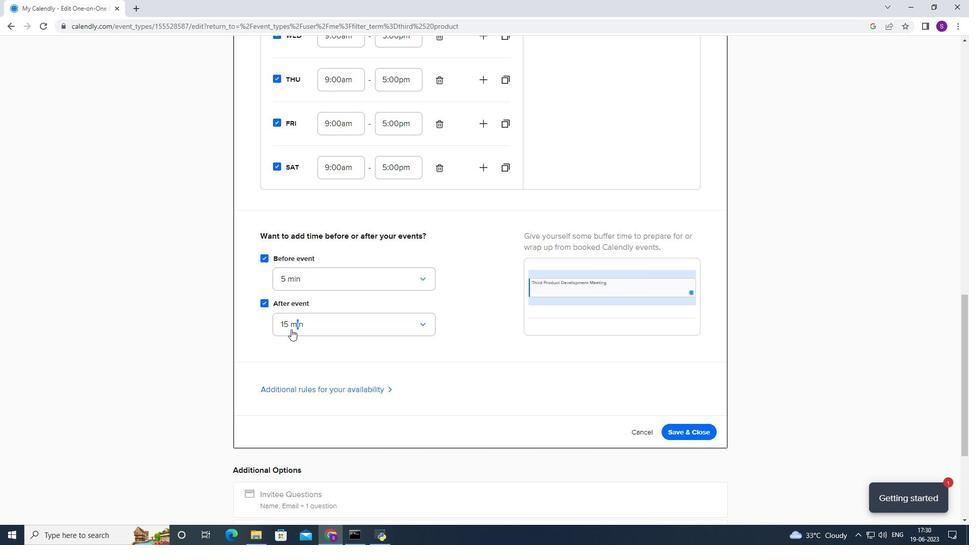 
Action: Mouse pressed left at (289, 338)
Screenshot: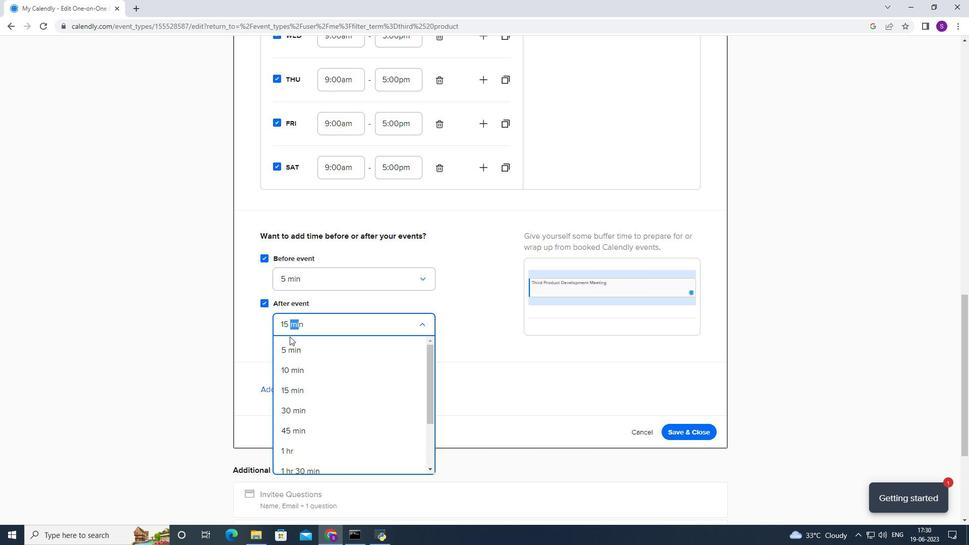 
Action: Mouse moved to (288, 349)
Screenshot: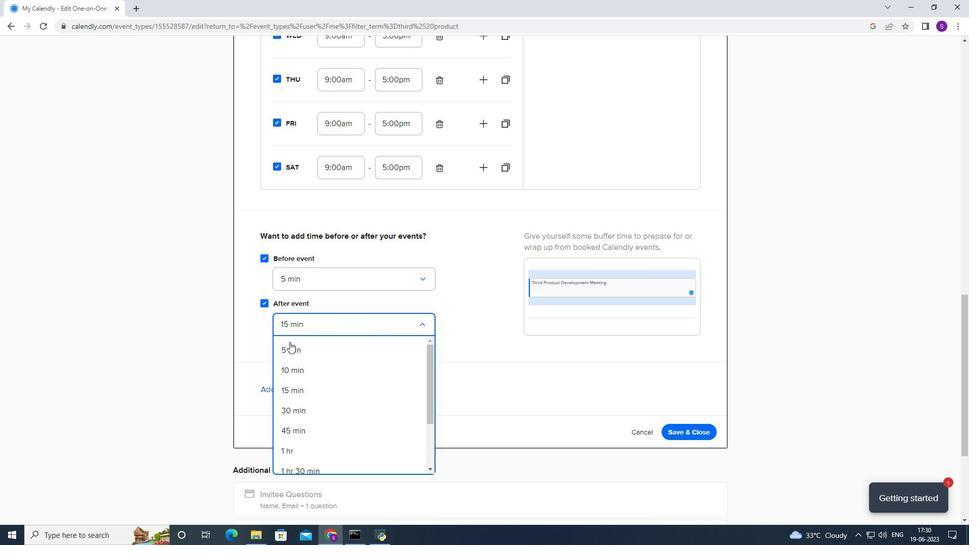 
Action: Mouse pressed left at (288, 349)
Screenshot: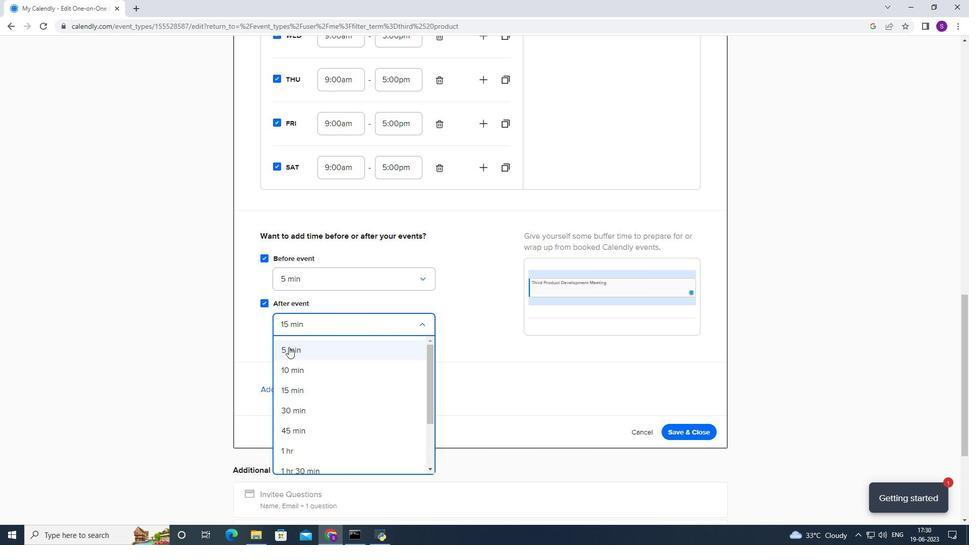 
Action: Mouse moved to (267, 386)
Screenshot: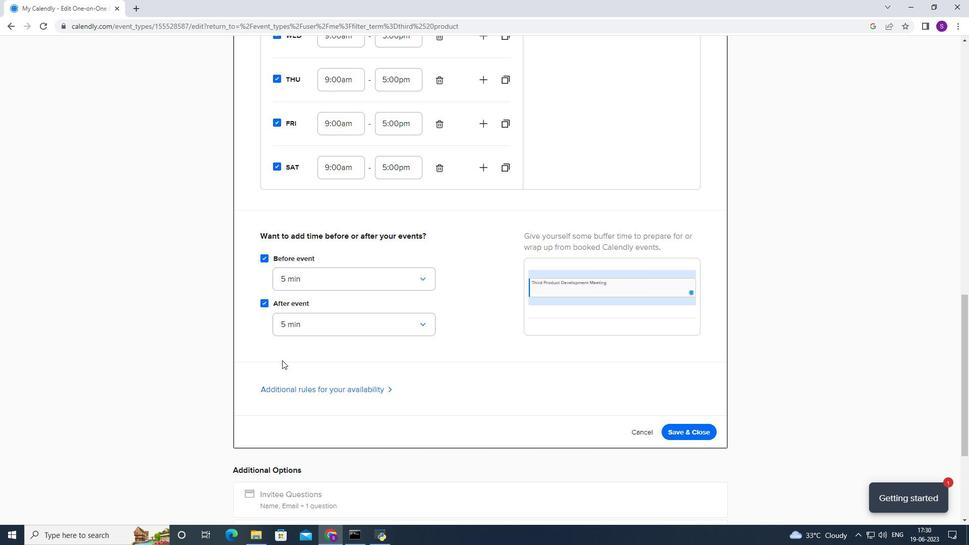 
Action: Mouse pressed left at (267, 386)
Screenshot: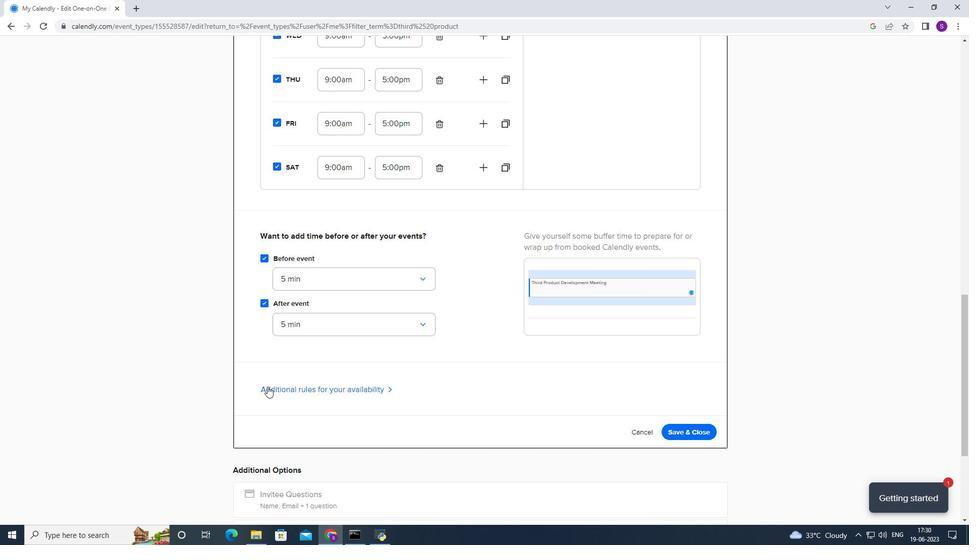 
Action: Mouse moved to (274, 366)
Screenshot: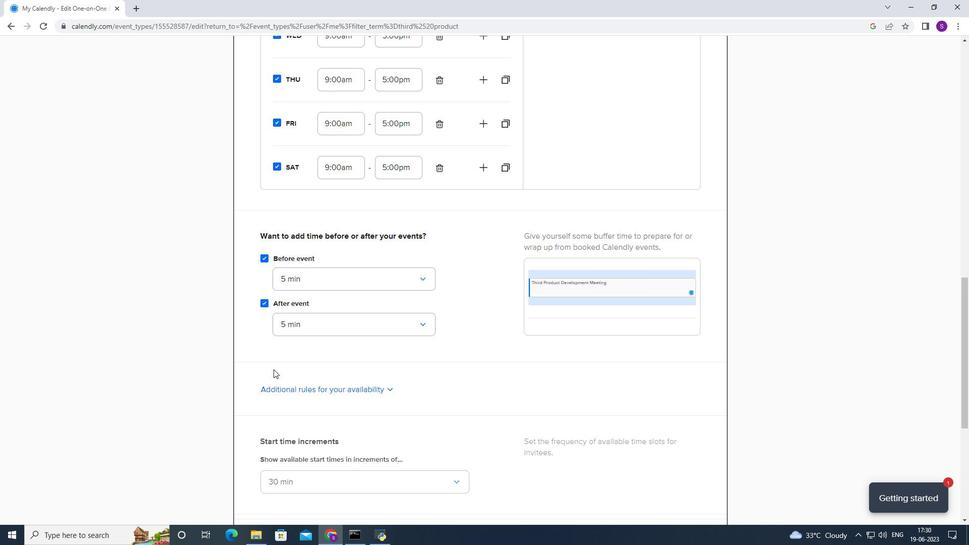
Action: Mouse scrolled (274, 366) with delta (0, 0)
Screenshot: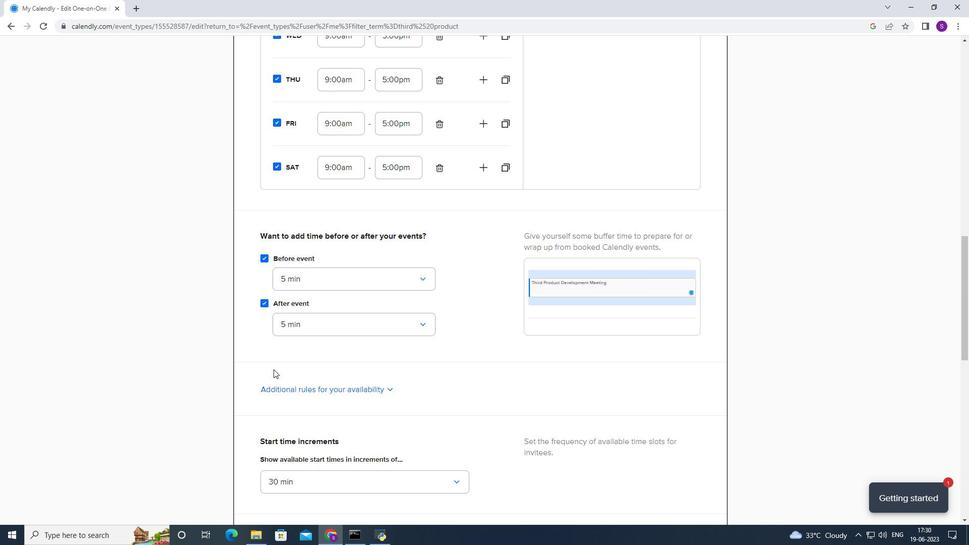 
Action: Mouse scrolled (274, 366) with delta (0, 0)
Screenshot: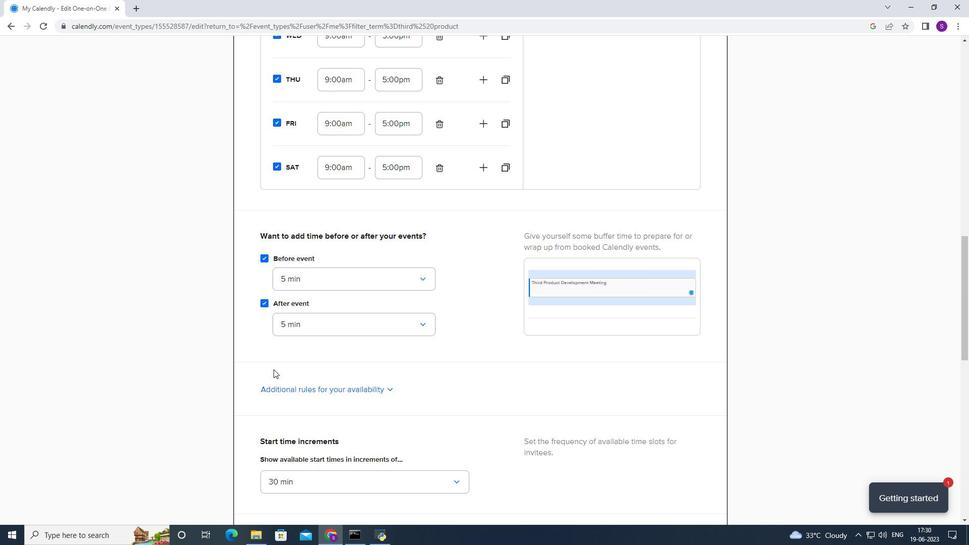 
Action: Mouse scrolled (274, 366) with delta (0, 0)
Screenshot: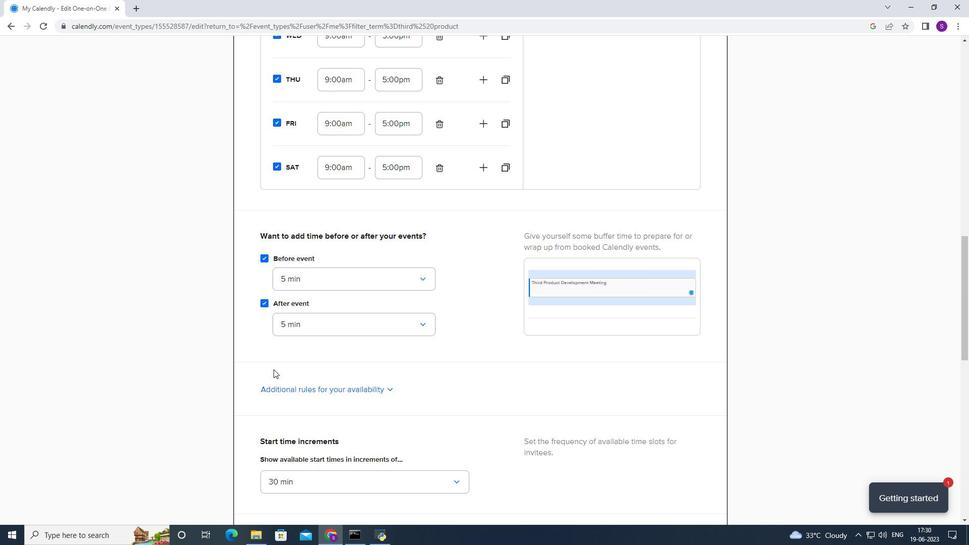 
Action: Mouse scrolled (274, 366) with delta (0, 0)
Screenshot: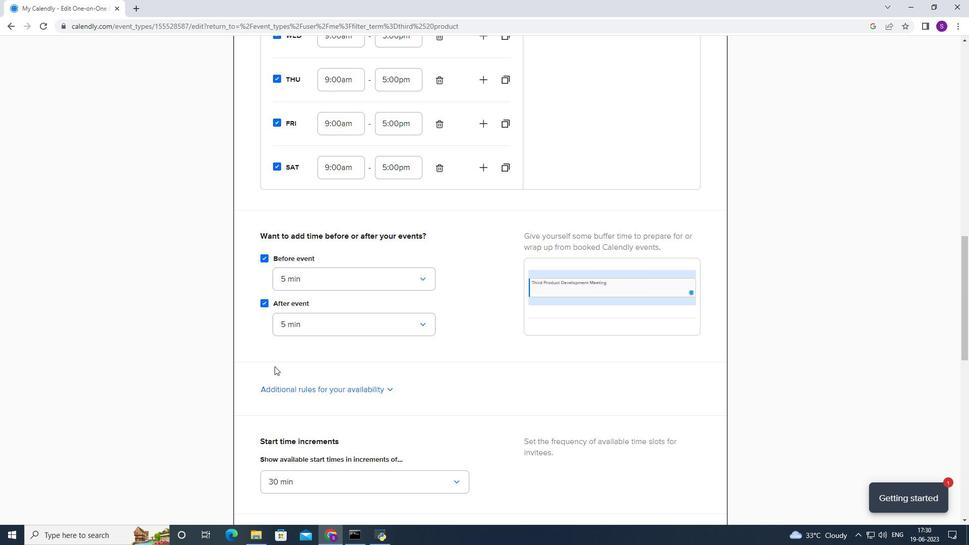 
Action: Mouse moved to (318, 271)
Screenshot: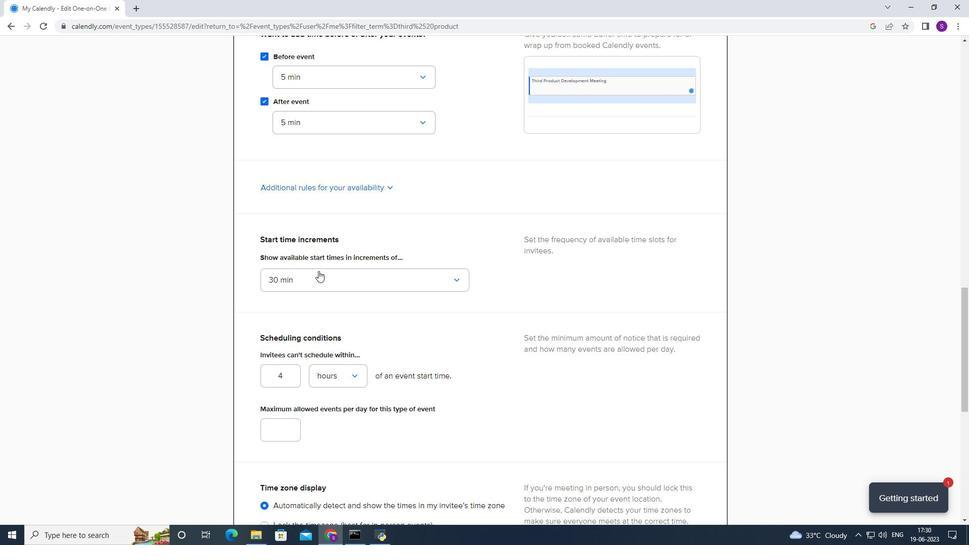 
Action: Mouse pressed left at (318, 271)
Screenshot: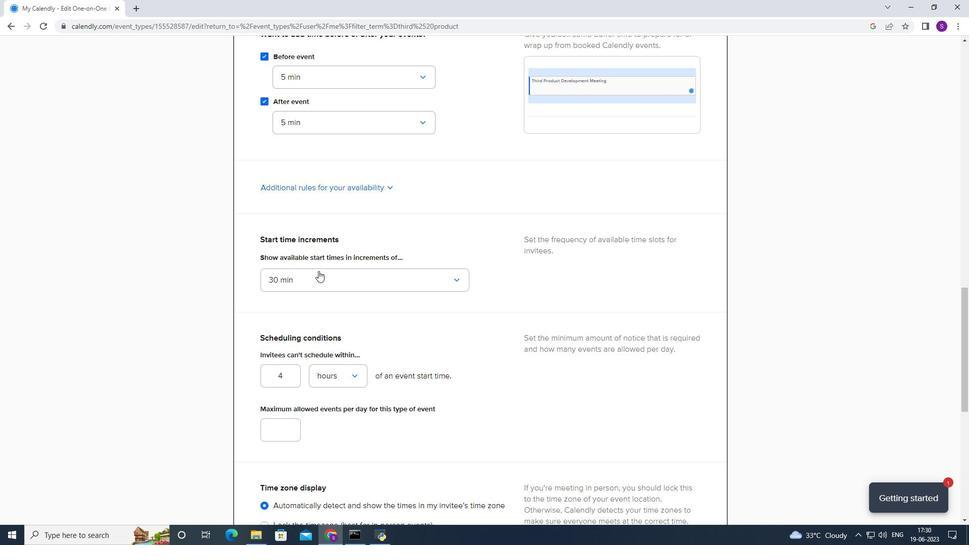 
Action: Mouse moved to (316, 305)
Screenshot: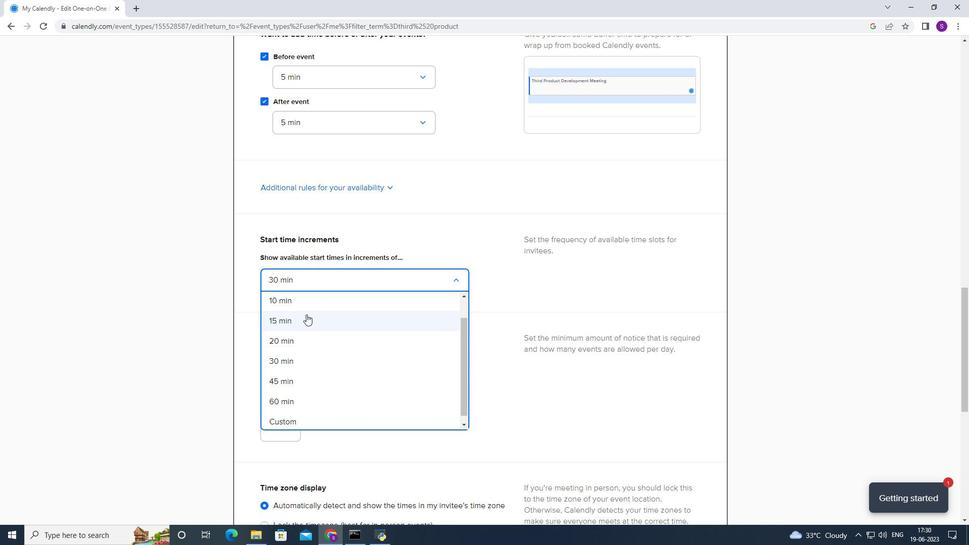 
Action: Mouse pressed left at (316, 305)
Screenshot: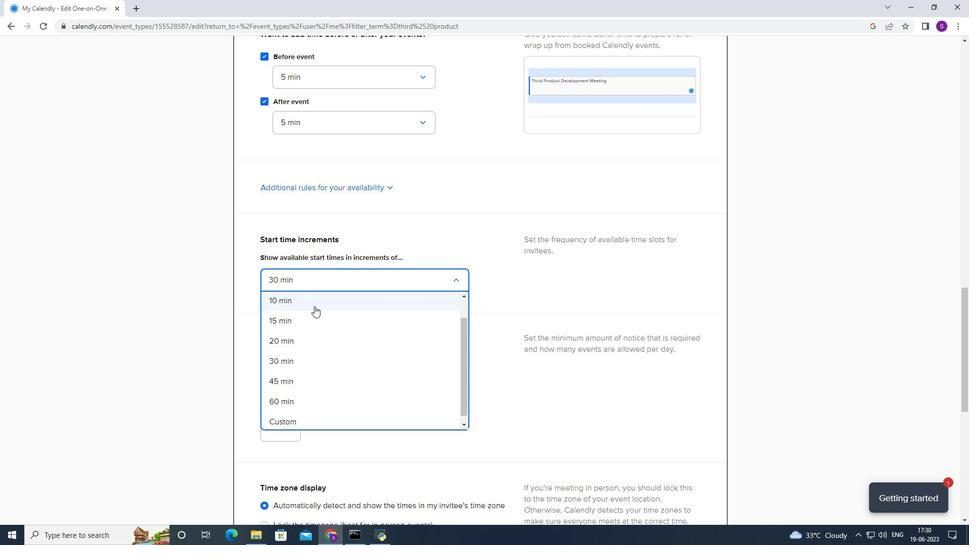 
Action: Mouse moved to (303, 339)
Screenshot: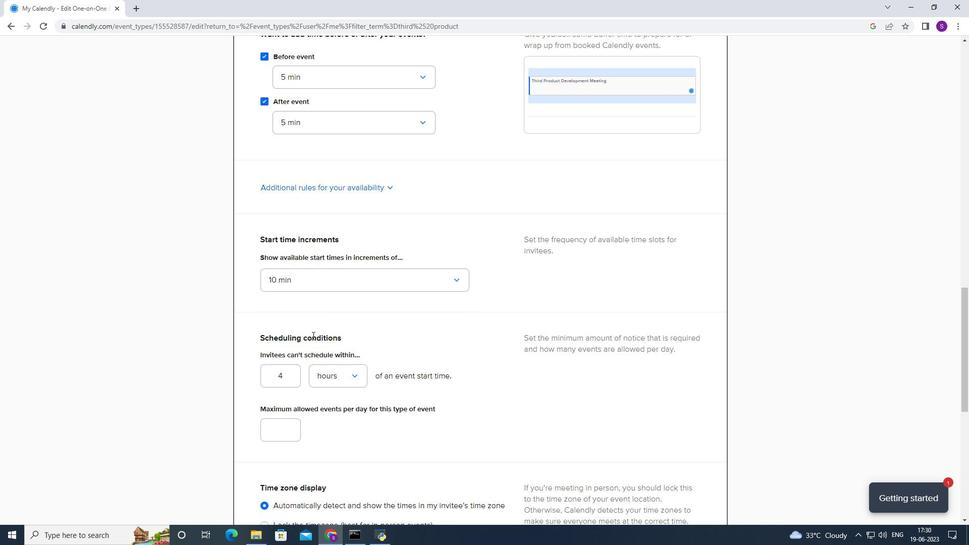 
Action: Mouse scrolled (303, 338) with delta (0, 0)
Screenshot: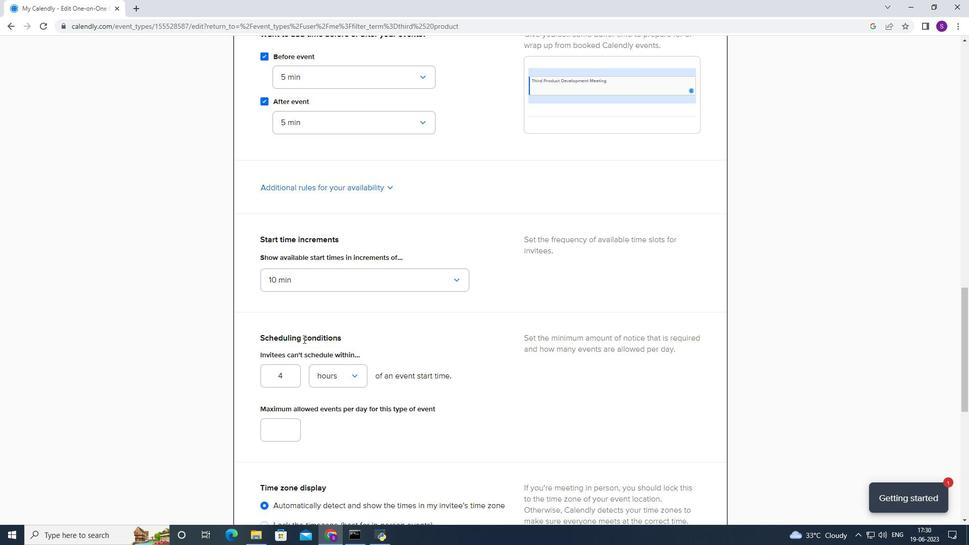 
Action: Mouse scrolled (303, 338) with delta (0, 0)
Screenshot: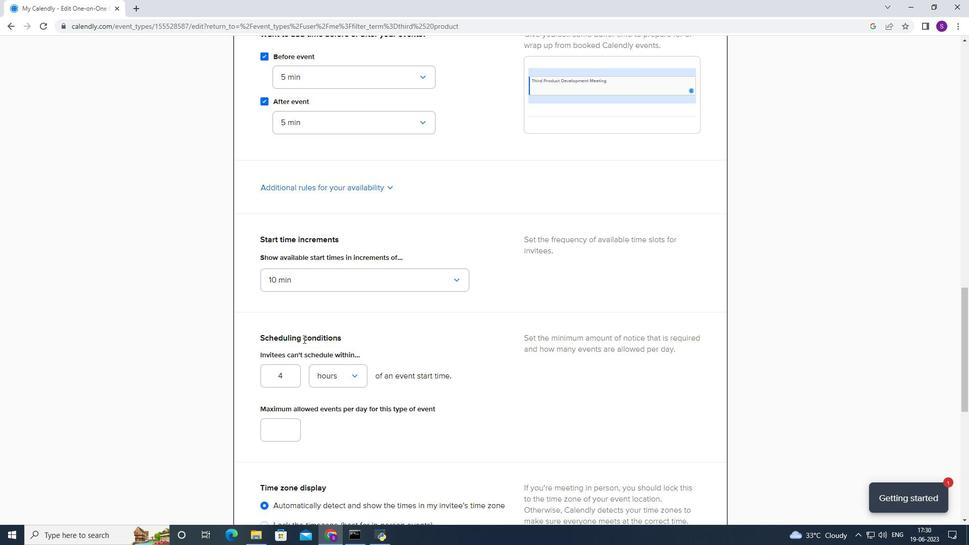 
Action: Mouse scrolled (303, 338) with delta (0, 0)
Screenshot: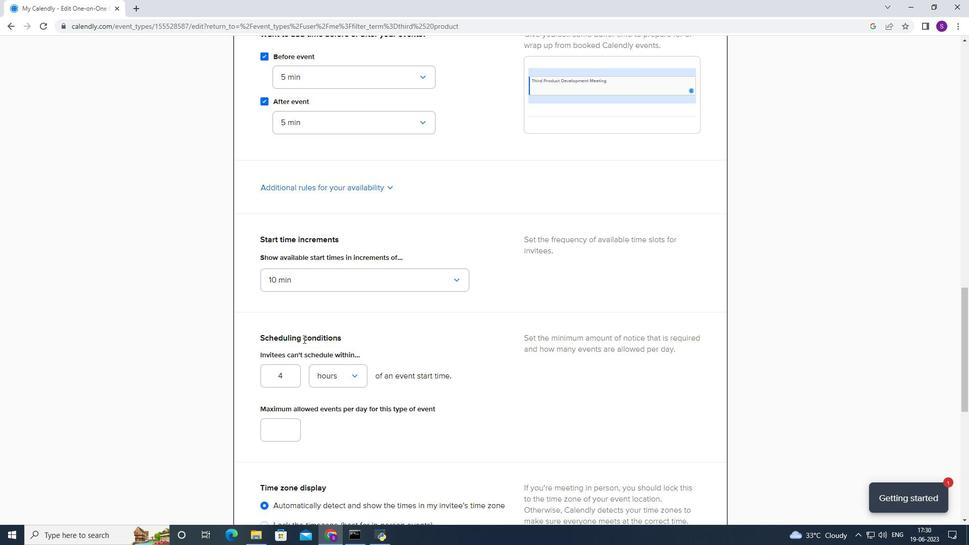 
Action: Mouse moved to (292, 230)
Screenshot: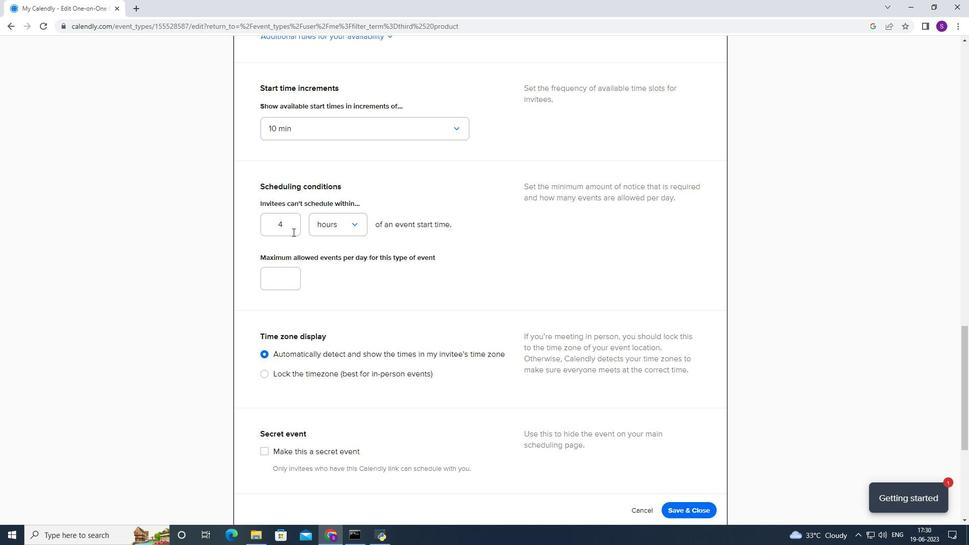
Action: Mouse pressed left at (292, 230)
Screenshot: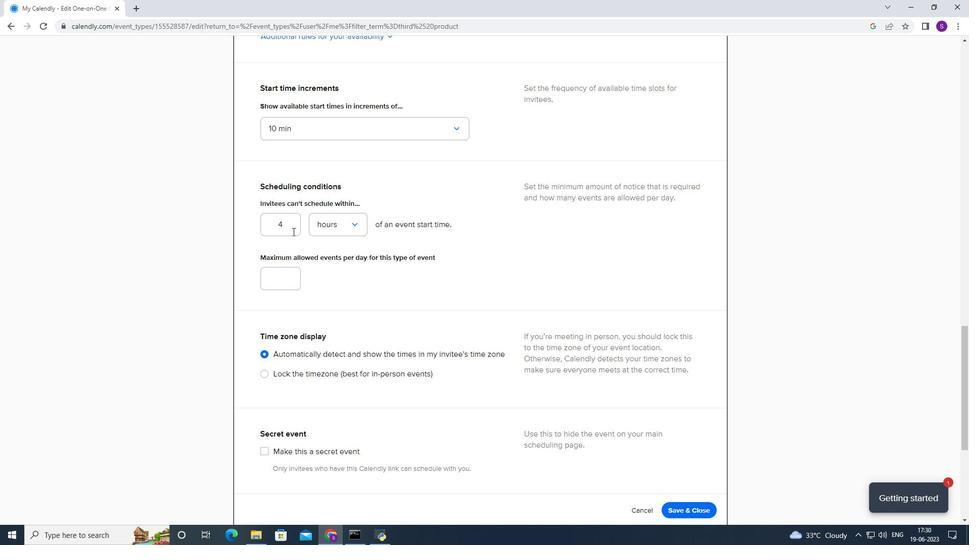
Action: Mouse moved to (269, 230)
Screenshot: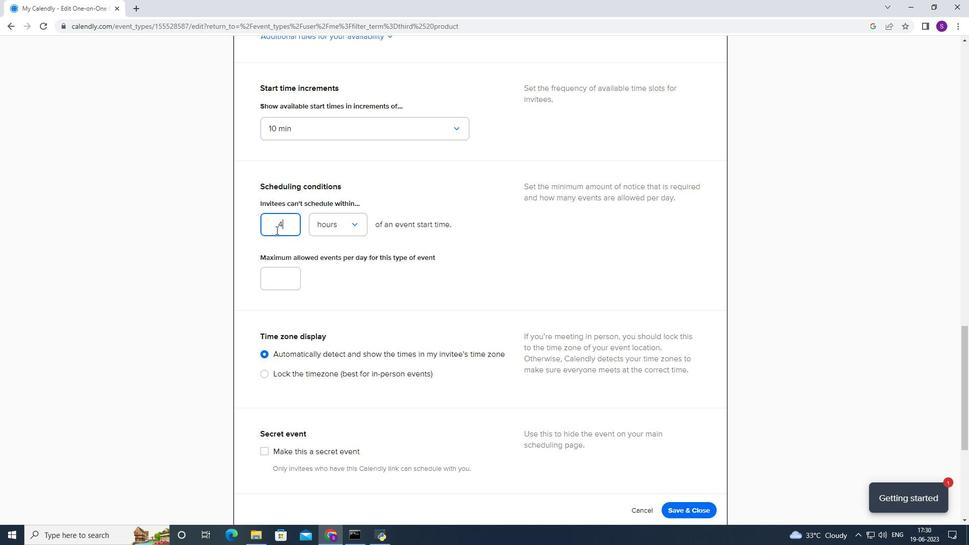 
Action: Key pressed 167
Screenshot: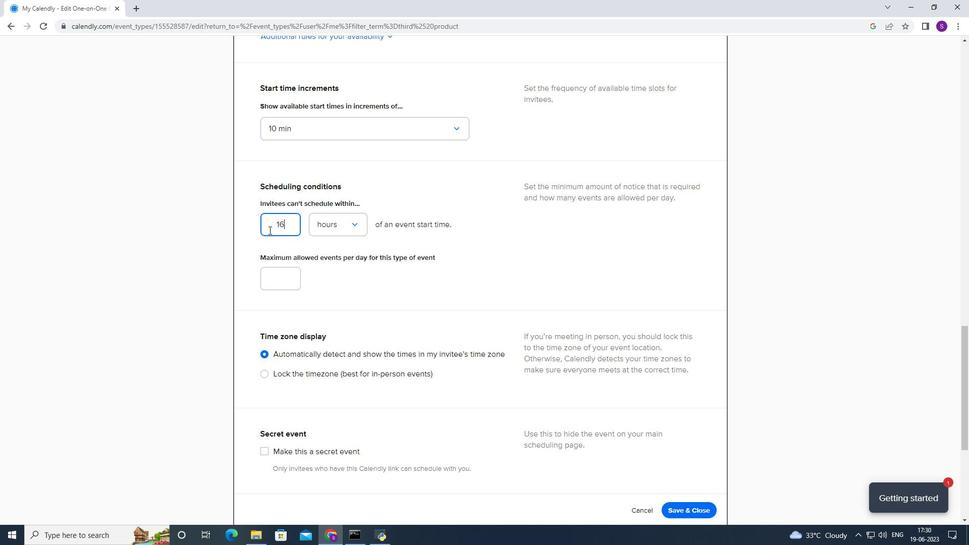 
Action: Mouse moved to (273, 268)
Screenshot: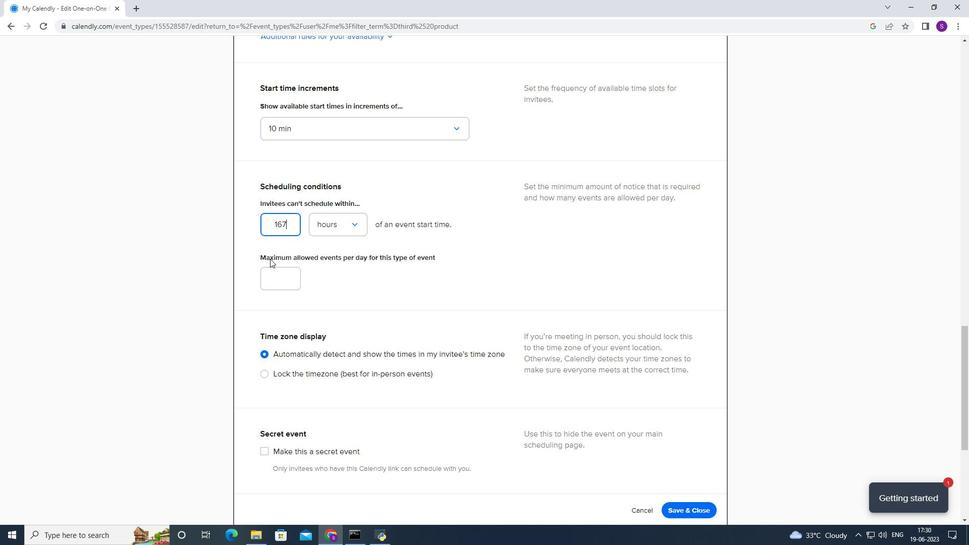 
Action: Mouse pressed left at (273, 268)
Screenshot: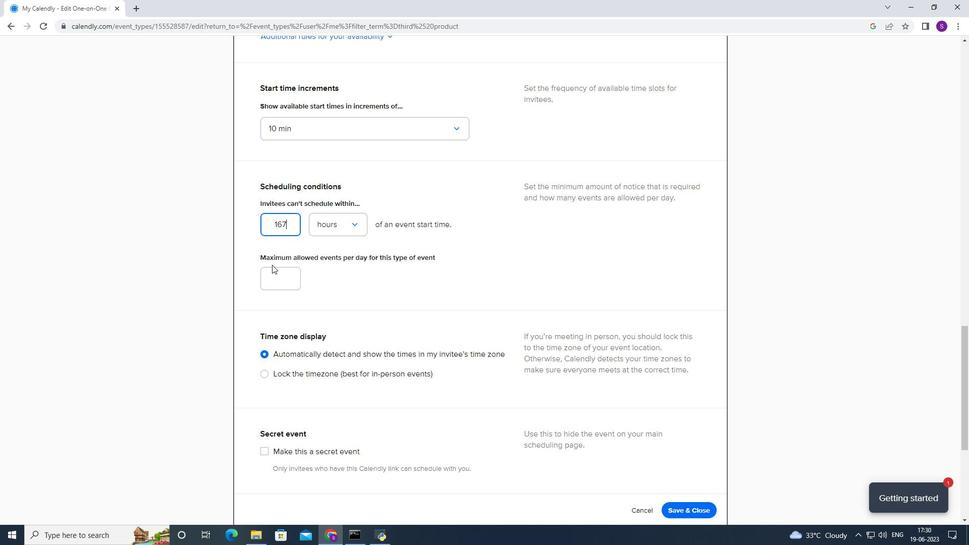 
Action: Key pressed 4
Screenshot: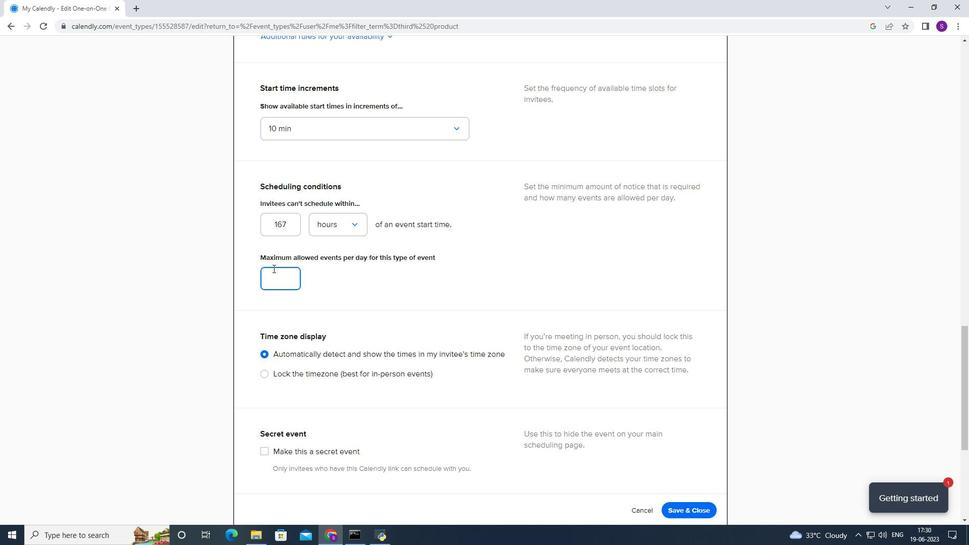 
Action: Mouse moved to (462, 296)
Screenshot: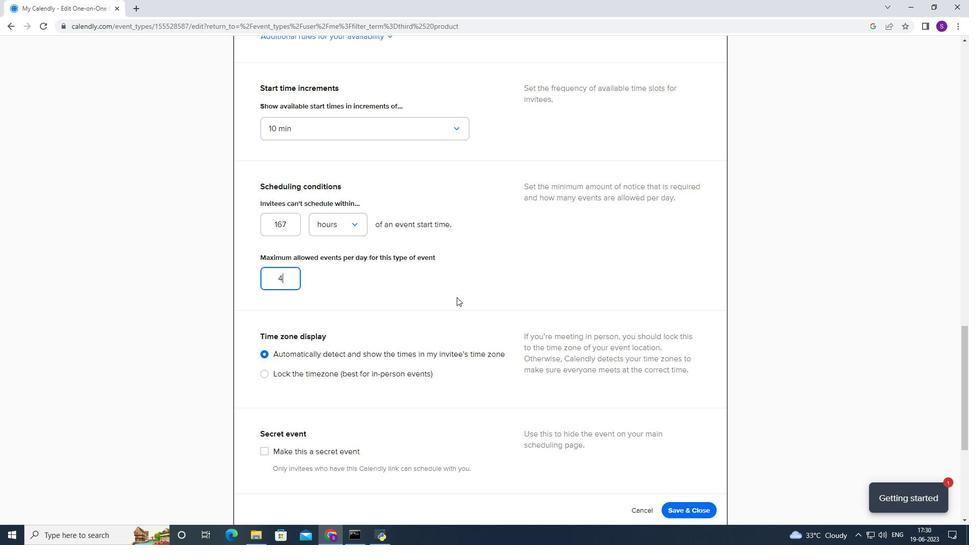 
Action: Mouse scrolled (462, 295) with delta (0, 0)
Screenshot: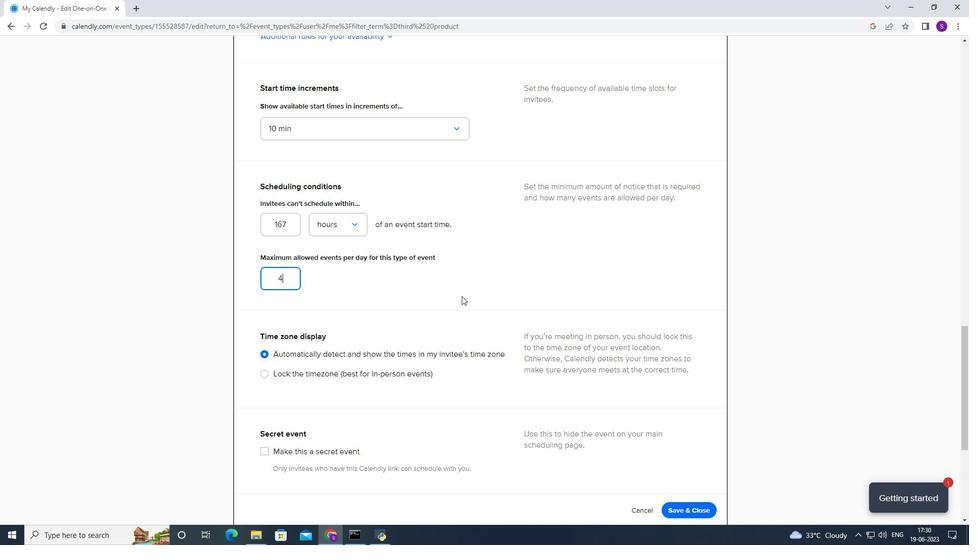 
Action: Mouse scrolled (462, 295) with delta (0, 0)
Screenshot: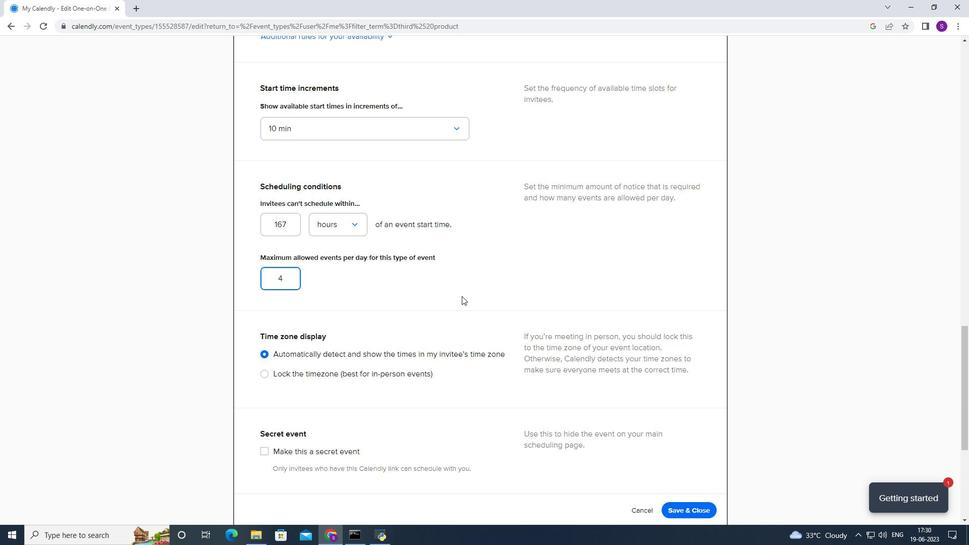 
Action: Mouse moved to (462, 296)
Screenshot: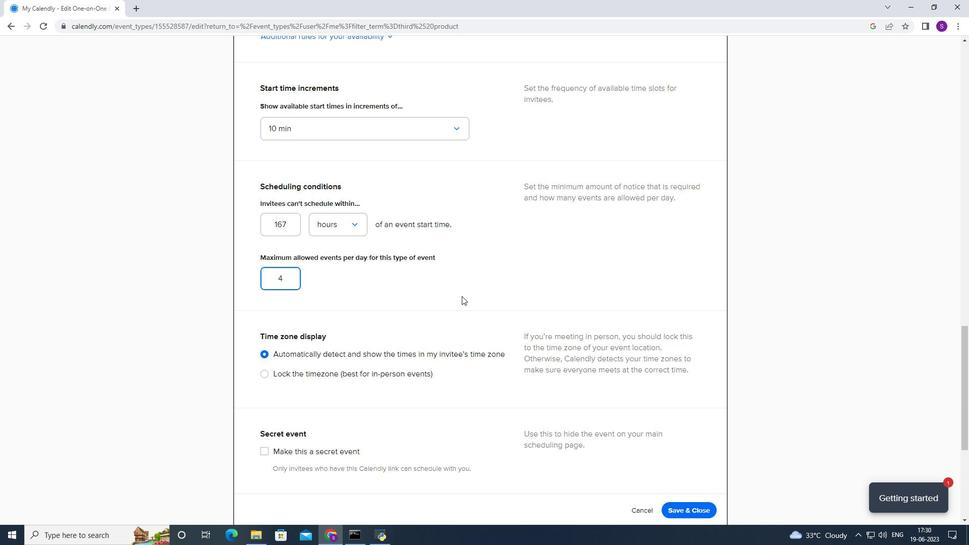 
Action: Mouse scrolled (462, 295) with delta (0, 0)
Screenshot: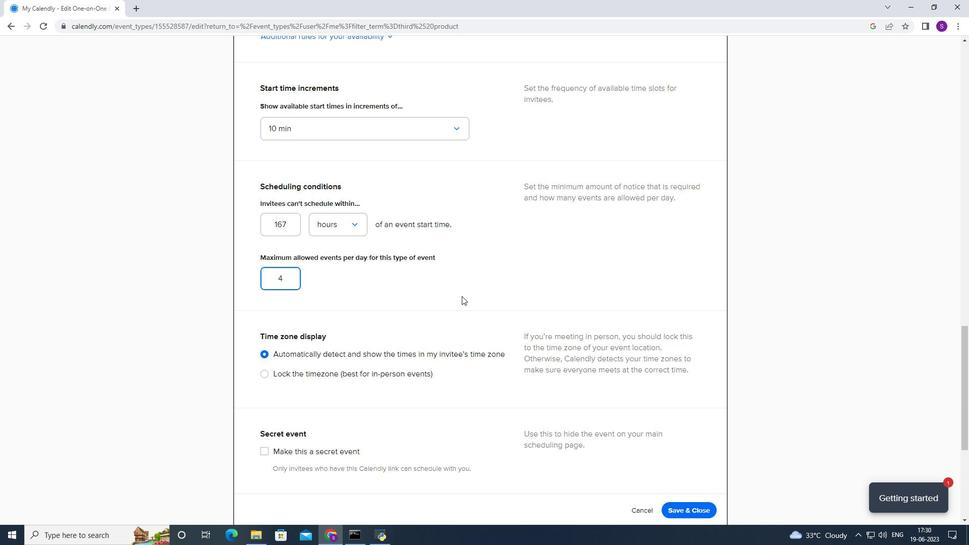 
Action: Mouse moved to (685, 357)
Screenshot: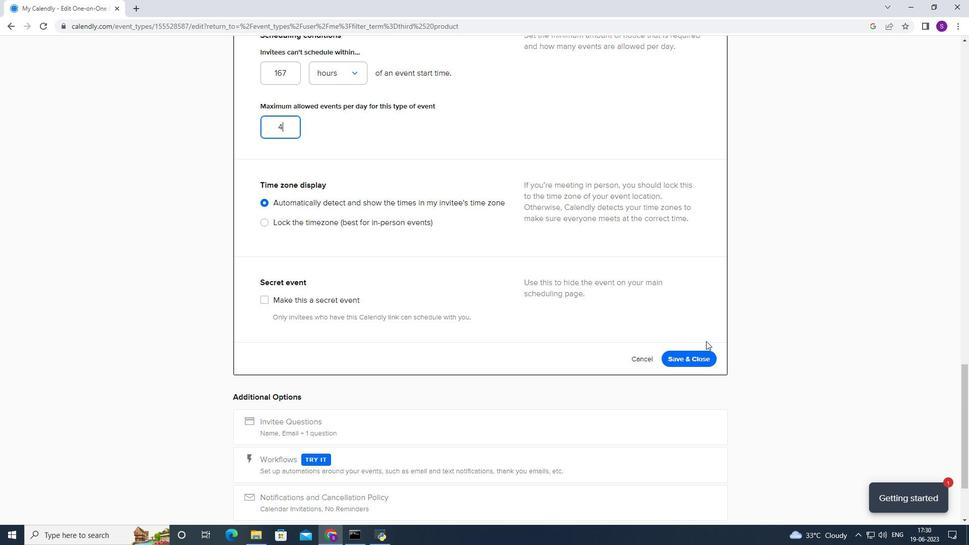 
Action: Mouse pressed left at (685, 357)
Screenshot: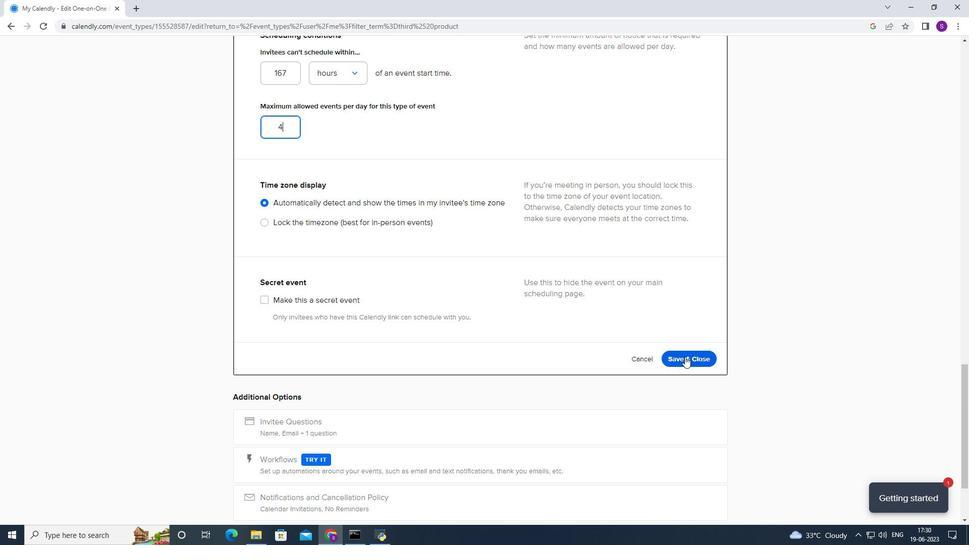
